 Task: Move 3 latest emails   from folder Sent items to folder Folder0000000014 with a subject Subject0000000023. Move 3 latest emails   from folder Sent items to folder Folder0000000015 with a subject Subject0000000024. Move 3 latest emails   from folder Sent items to folder Folder0000000016 with a subject Subject0000000025. Move 3 latest emails   from folder Sent items to folder Folder0000000017 with a subject Subject0000000026. Move 3 latest emails   from folder Sent items to folder Folder0000000018 with a subject Subject0000000027
Action: Mouse moved to (441, 449)
Screenshot: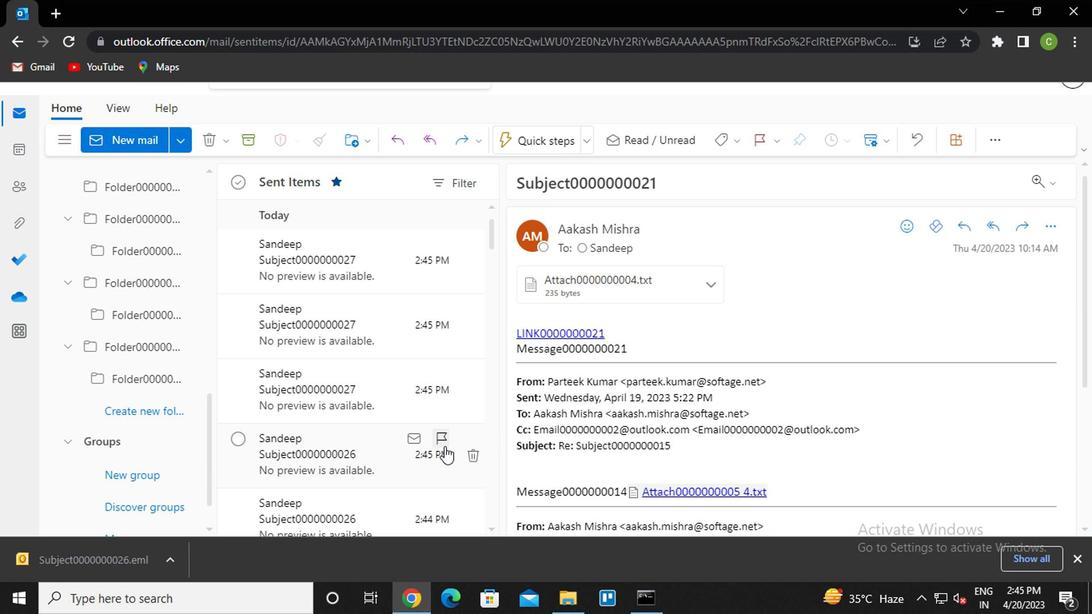 
Action: Mouse scrolled (441, 447) with delta (0, -1)
Screenshot: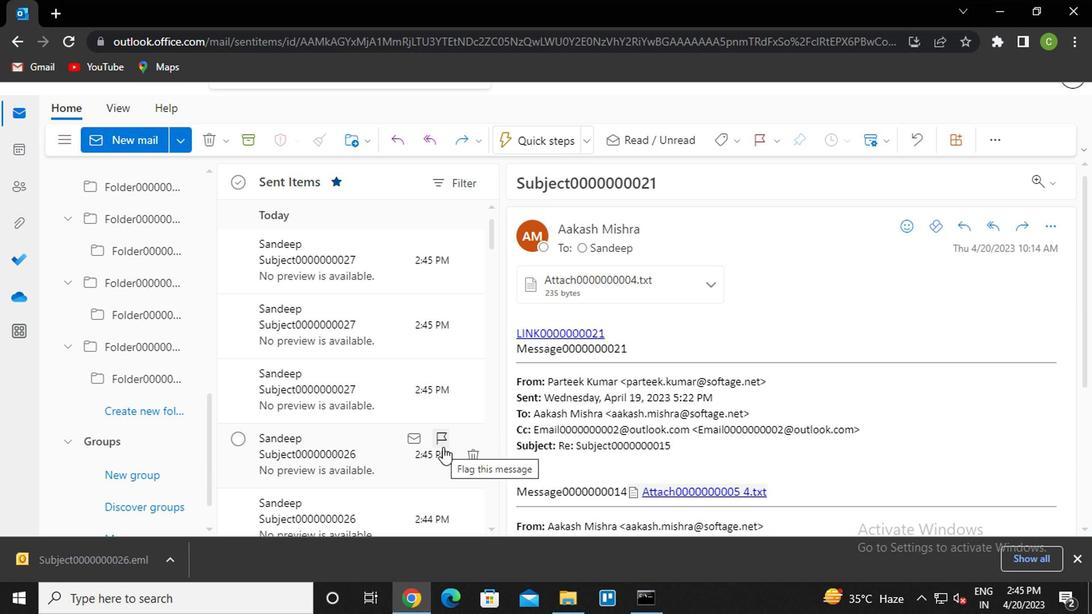 
Action: Mouse moved to (440, 451)
Screenshot: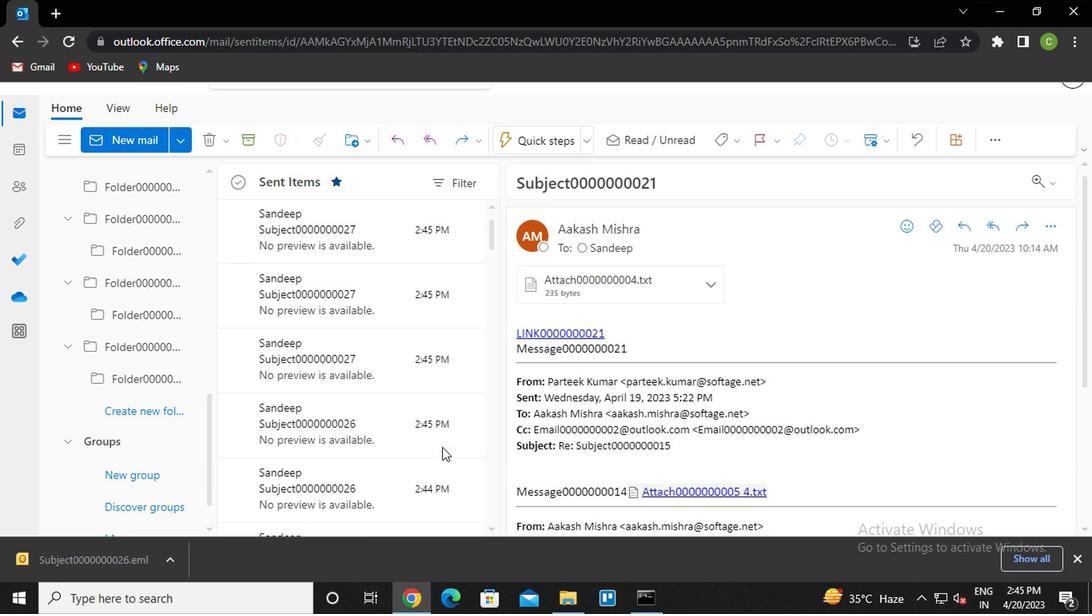 
Action: Mouse scrolled (440, 450) with delta (0, 0)
Screenshot: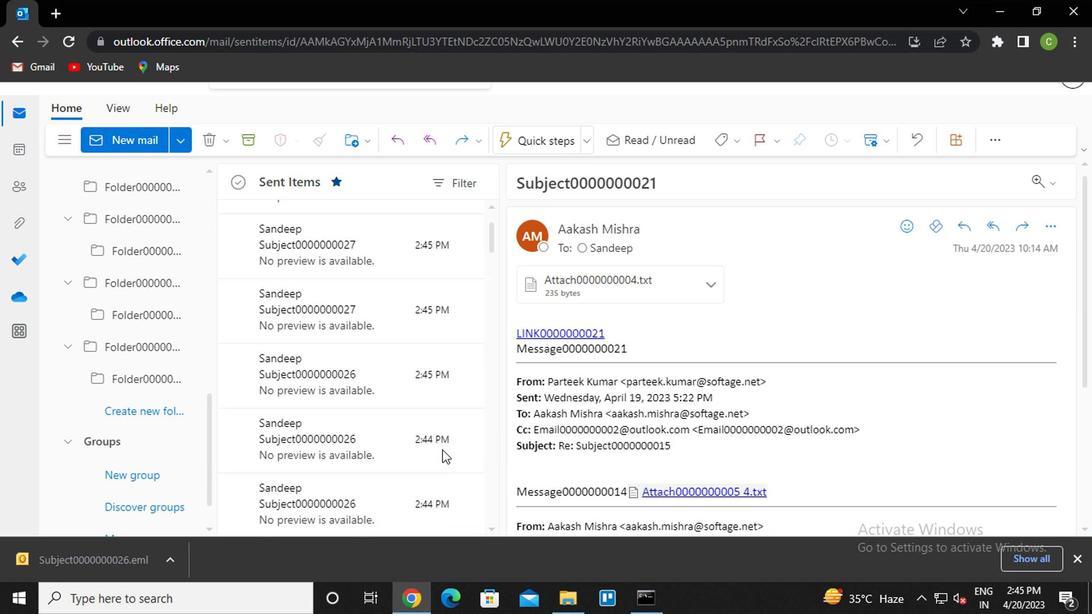 
Action: Mouse scrolled (440, 450) with delta (0, 0)
Screenshot: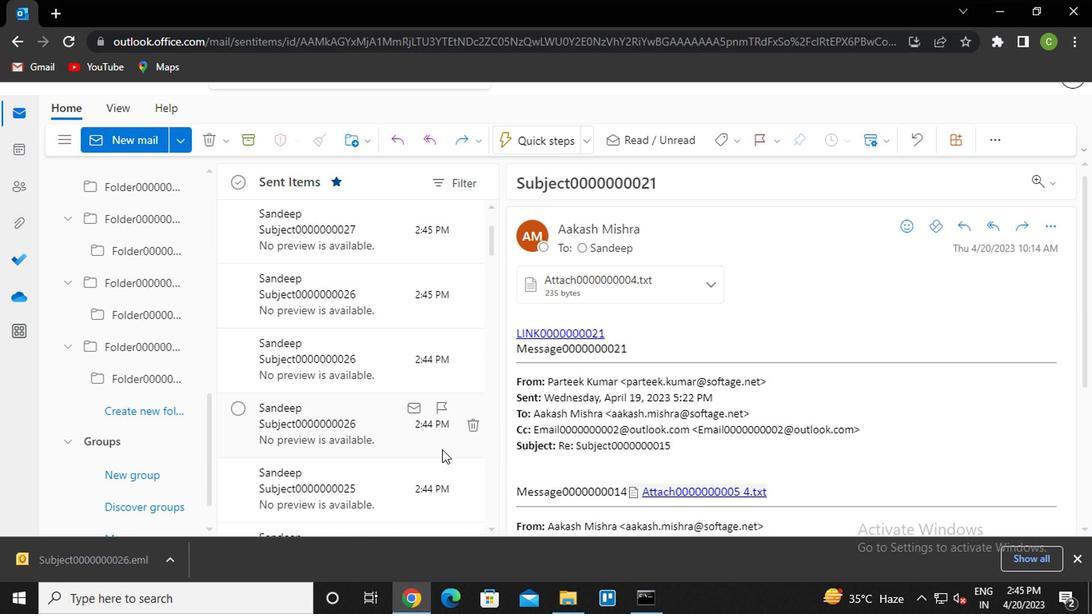 
Action: Mouse scrolled (440, 450) with delta (0, 0)
Screenshot: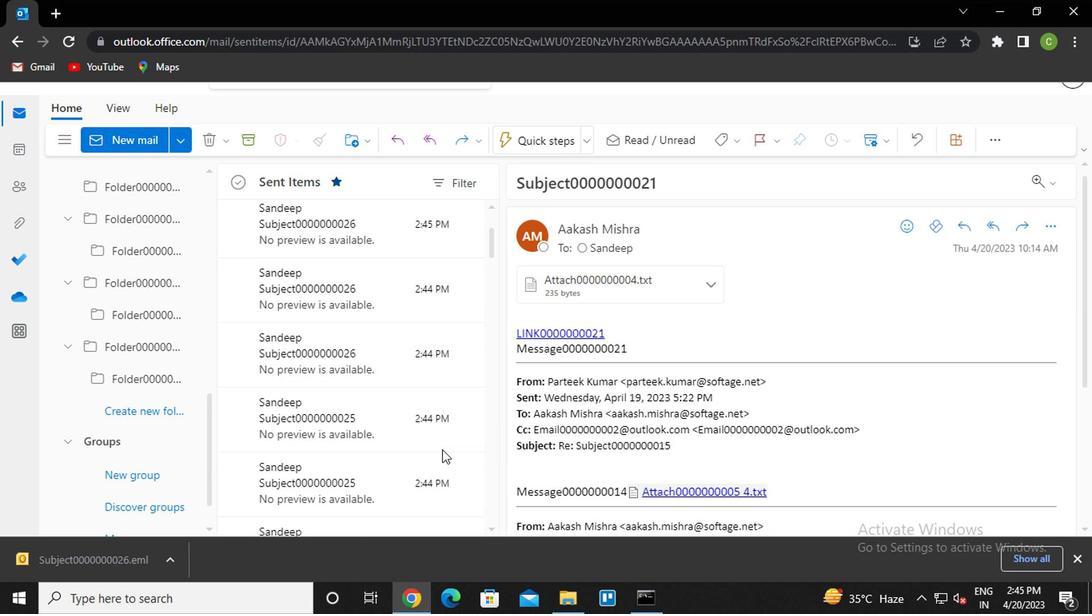 
Action: Mouse scrolled (440, 450) with delta (0, 0)
Screenshot: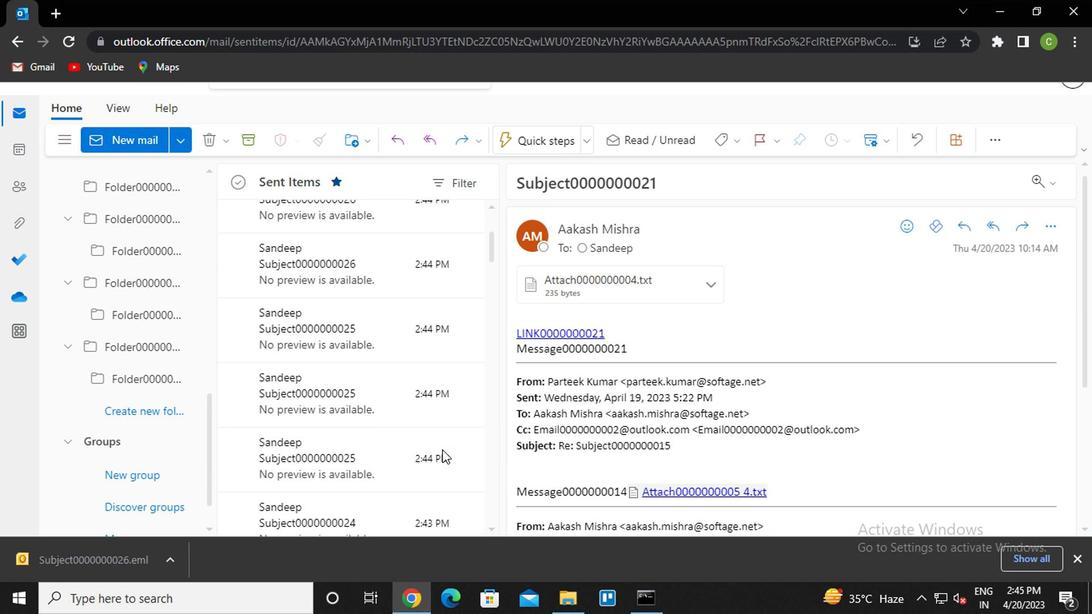 
Action: Mouse scrolled (440, 450) with delta (0, 0)
Screenshot: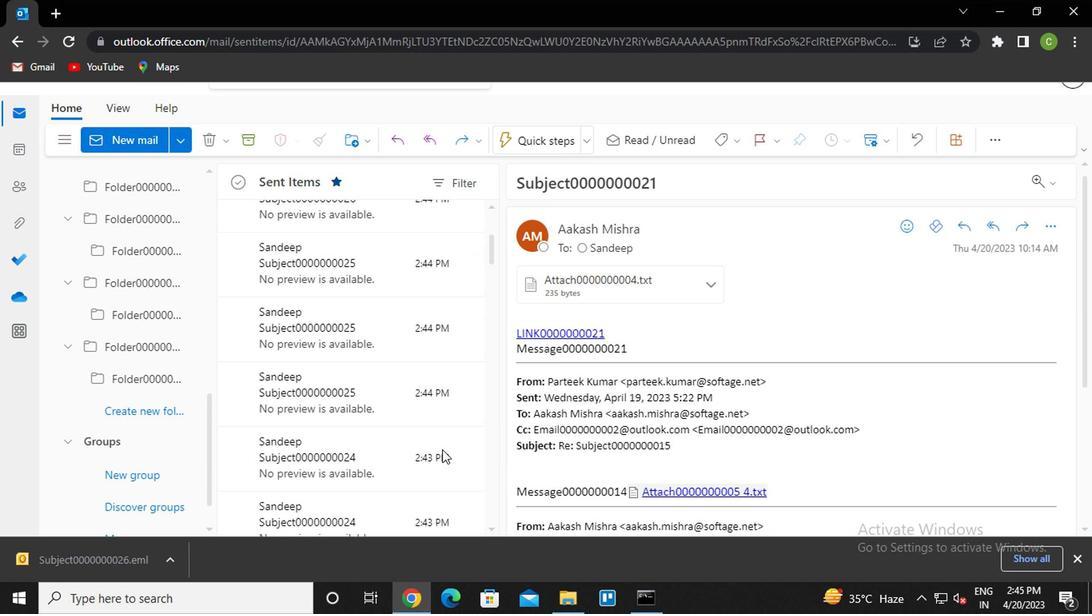 
Action: Mouse scrolled (440, 450) with delta (0, 0)
Screenshot: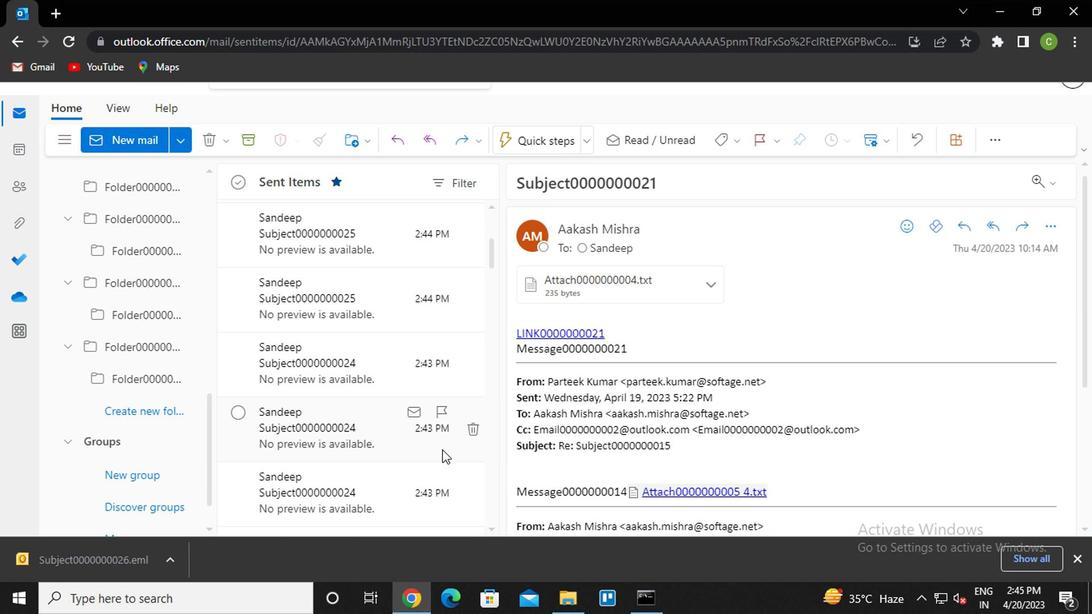 
Action: Mouse scrolled (440, 450) with delta (0, 0)
Screenshot: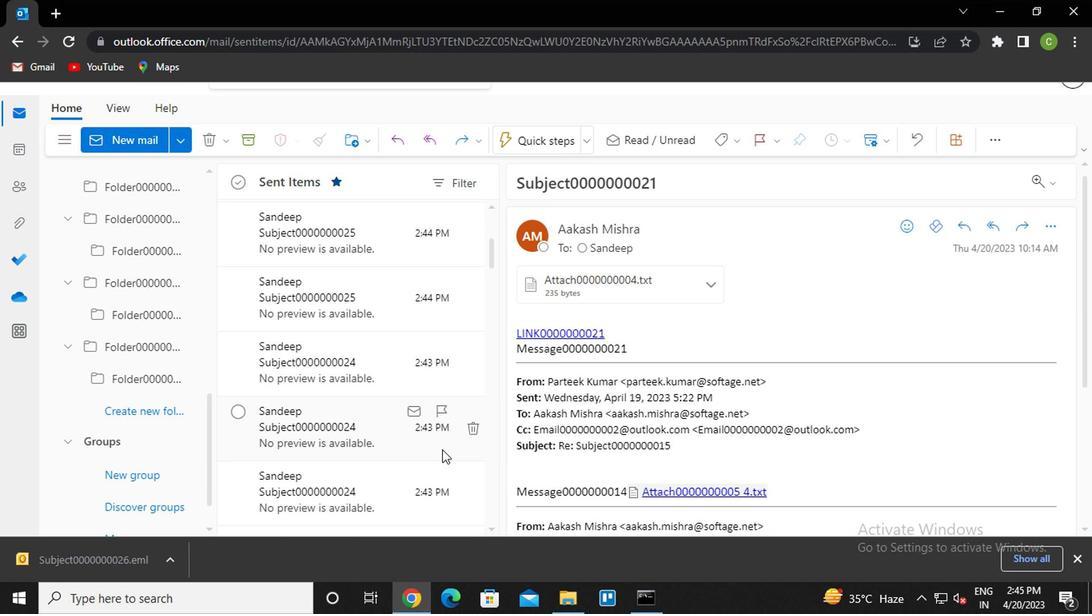 
Action: Mouse scrolled (440, 450) with delta (0, 0)
Screenshot: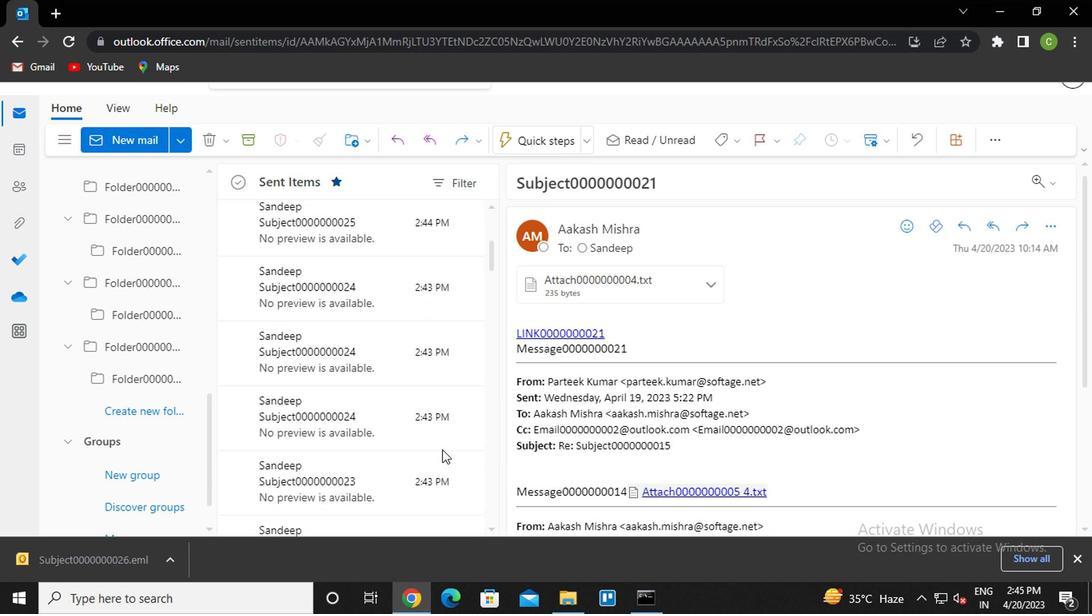 
Action: Mouse moved to (237, 303)
Screenshot: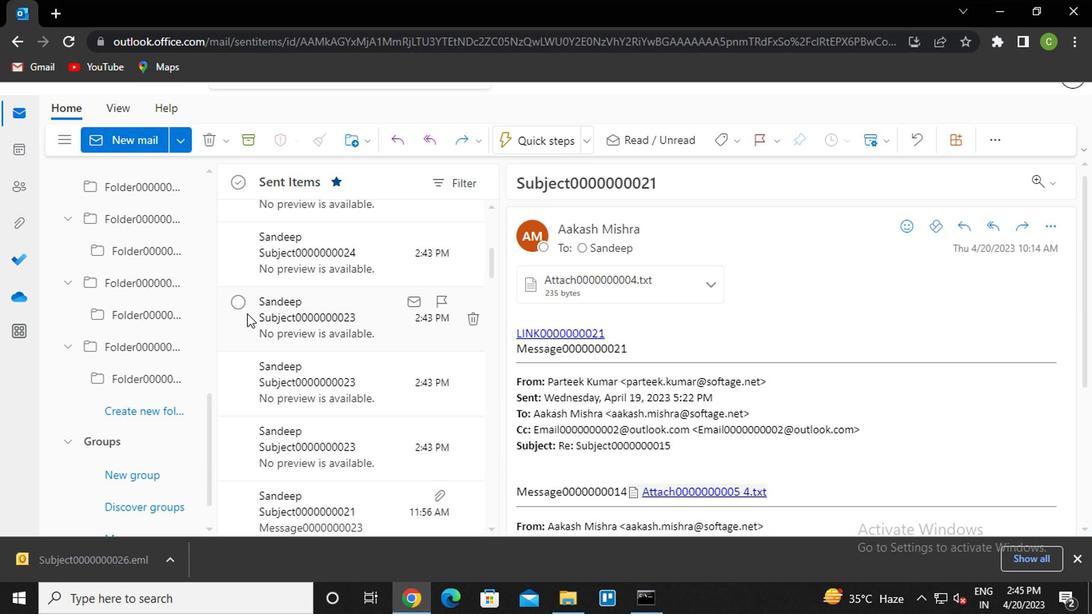 
Action: Mouse pressed left at (237, 303)
Screenshot: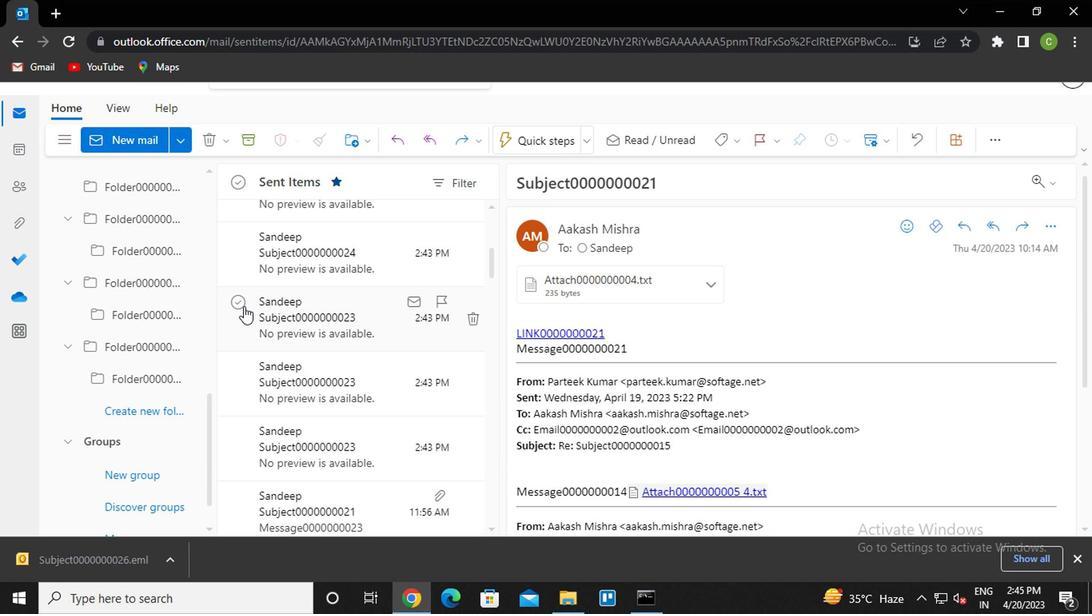 
Action: Mouse moved to (233, 371)
Screenshot: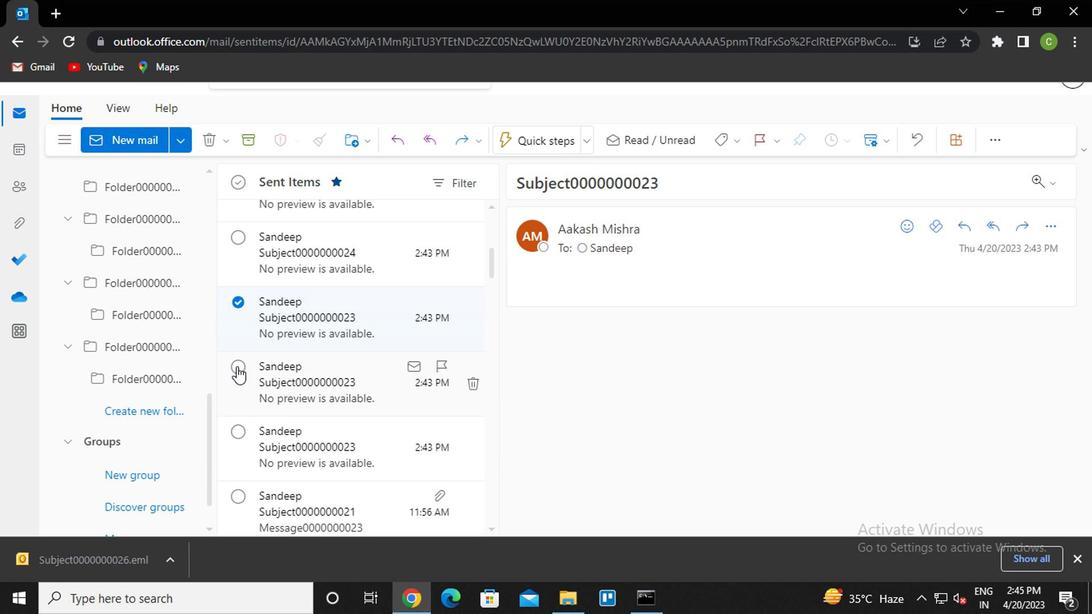 
Action: Mouse pressed left at (233, 371)
Screenshot: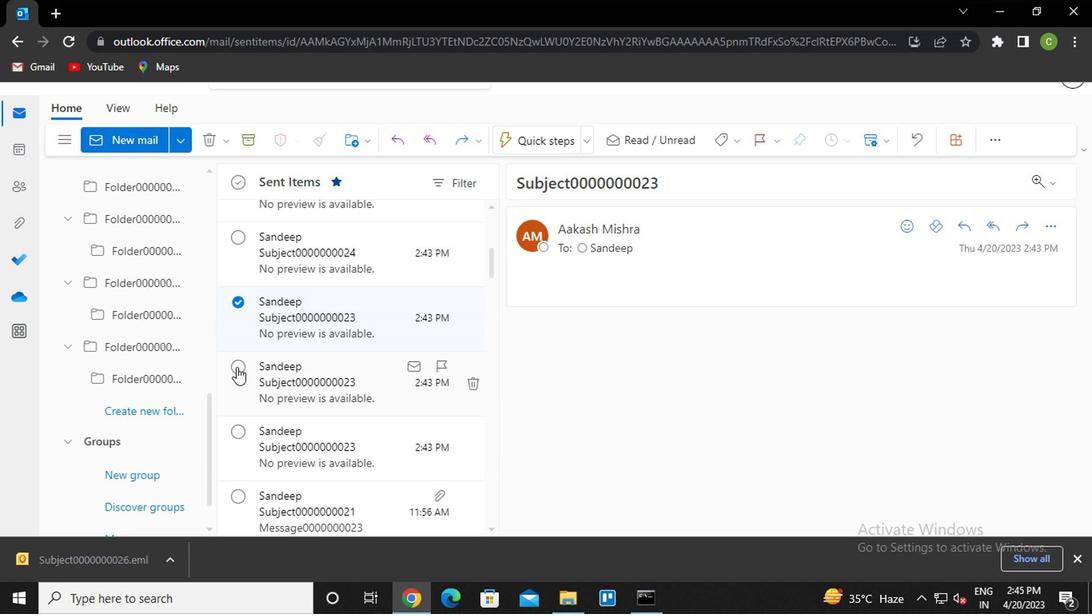 
Action: Mouse moved to (241, 428)
Screenshot: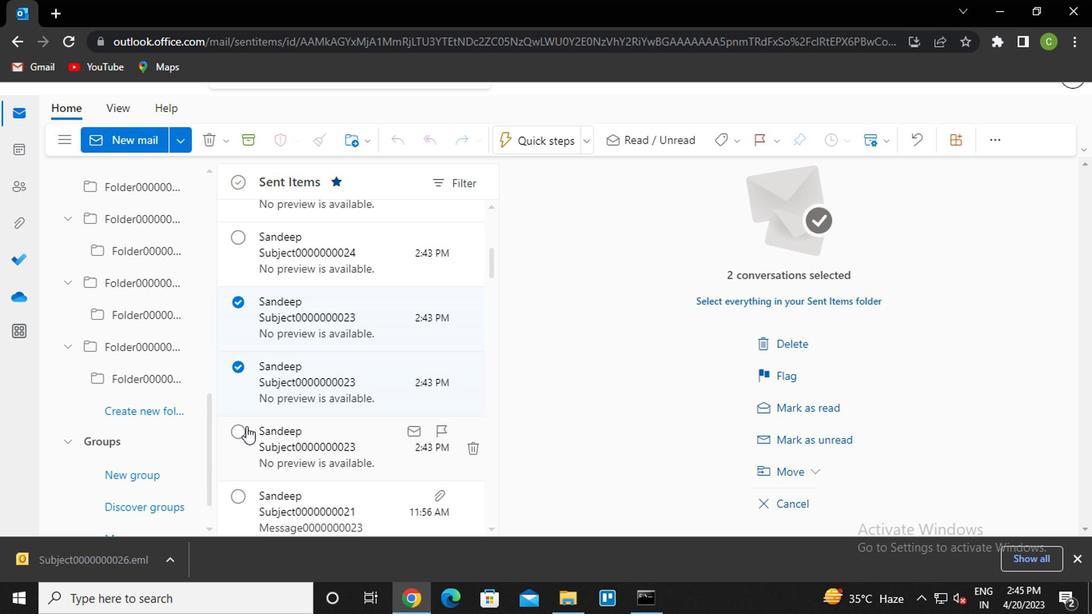 
Action: Mouse pressed left at (241, 428)
Screenshot: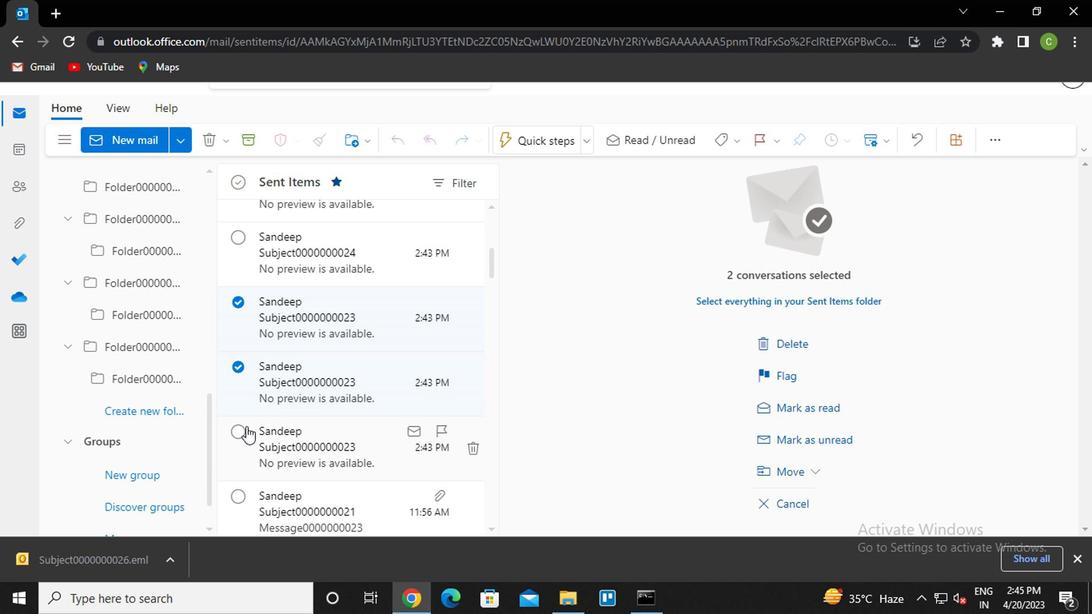 
Action: Mouse moved to (321, 393)
Screenshot: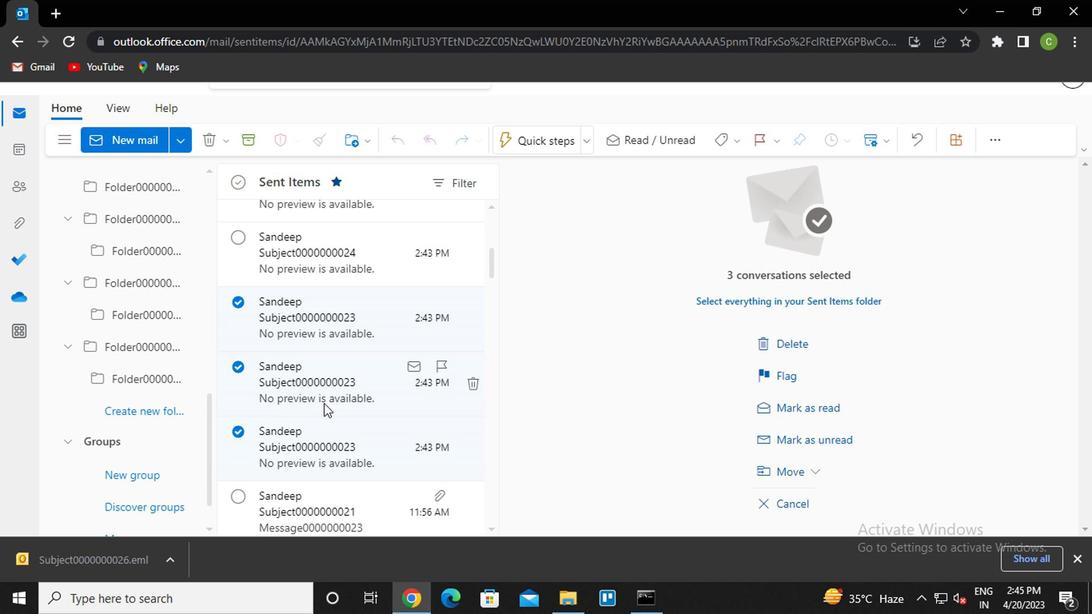 
Action: Mouse pressed right at (321, 393)
Screenshot: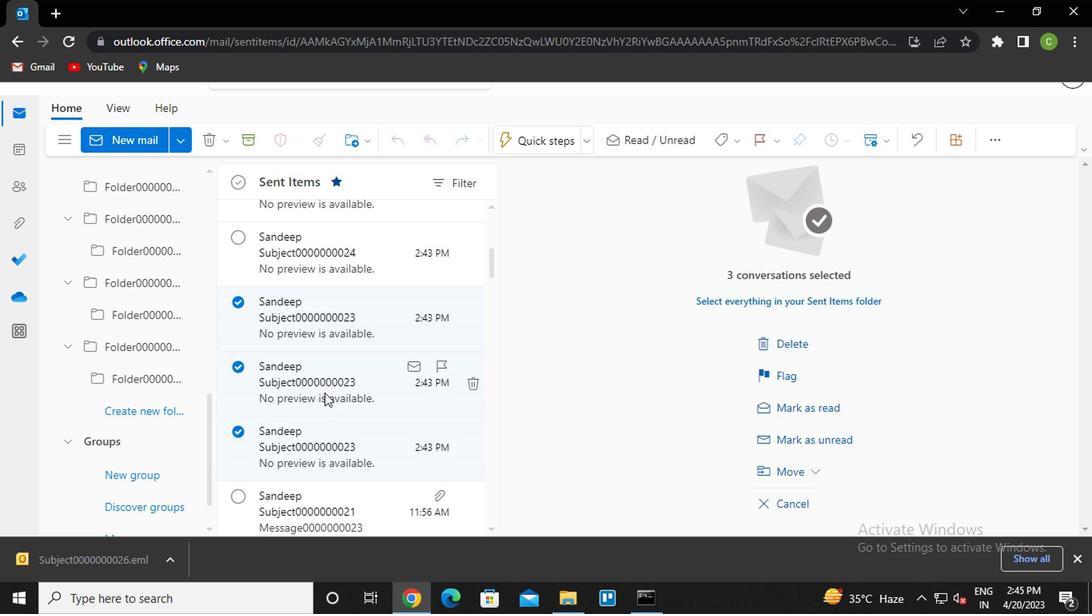 
Action: Mouse moved to (374, 286)
Screenshot: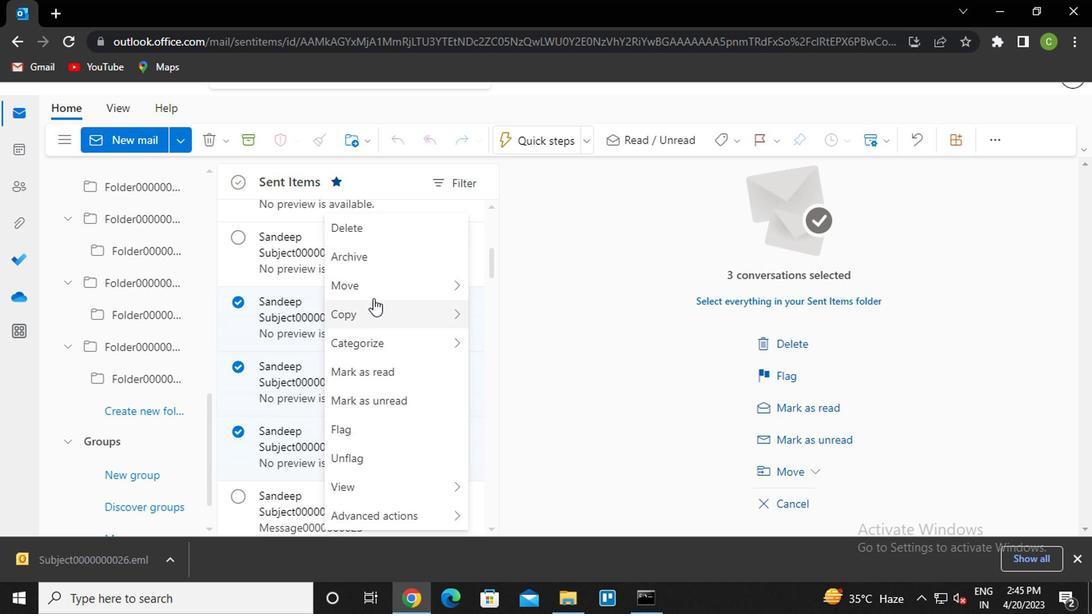 
Action: Mouse pressed left at (374, 286)
Screenshot: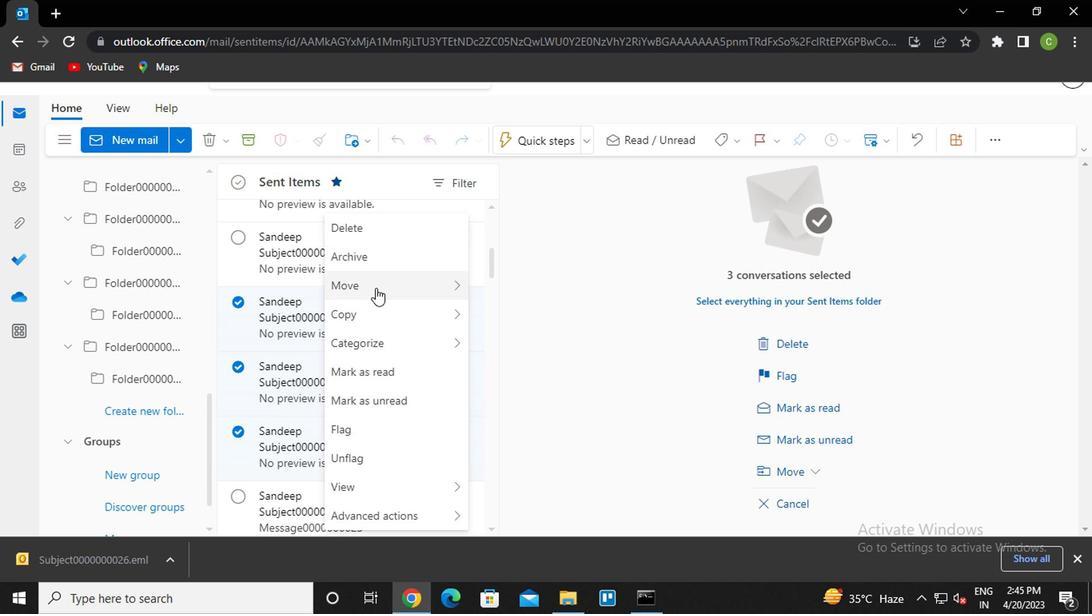 
Action: Mouse moved to (570, 453)
Screenshot: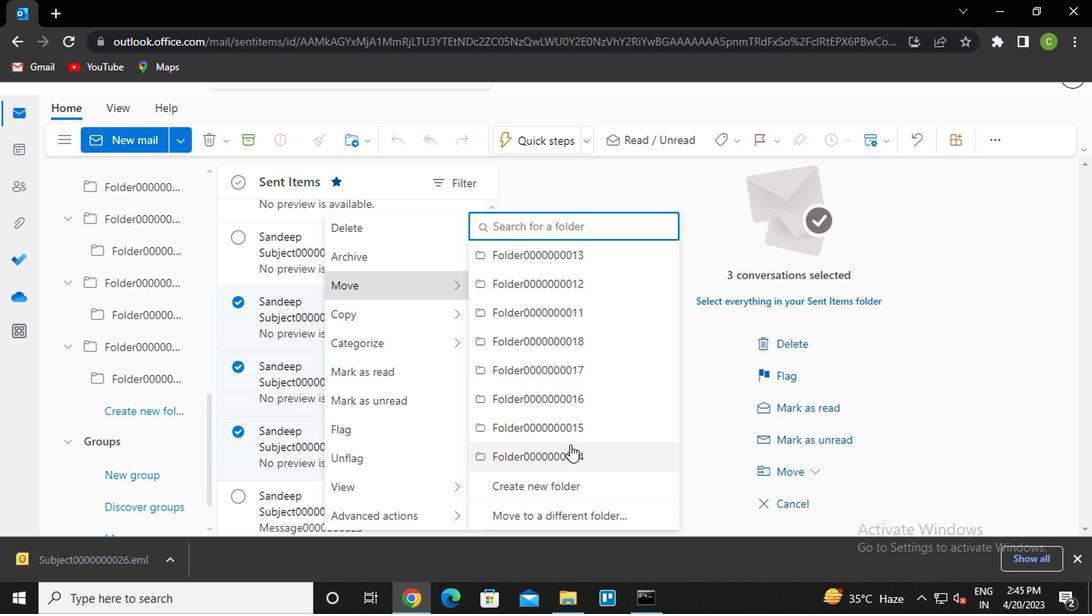 
Action: Mouse pressed left at (570, 453)
Screenshot: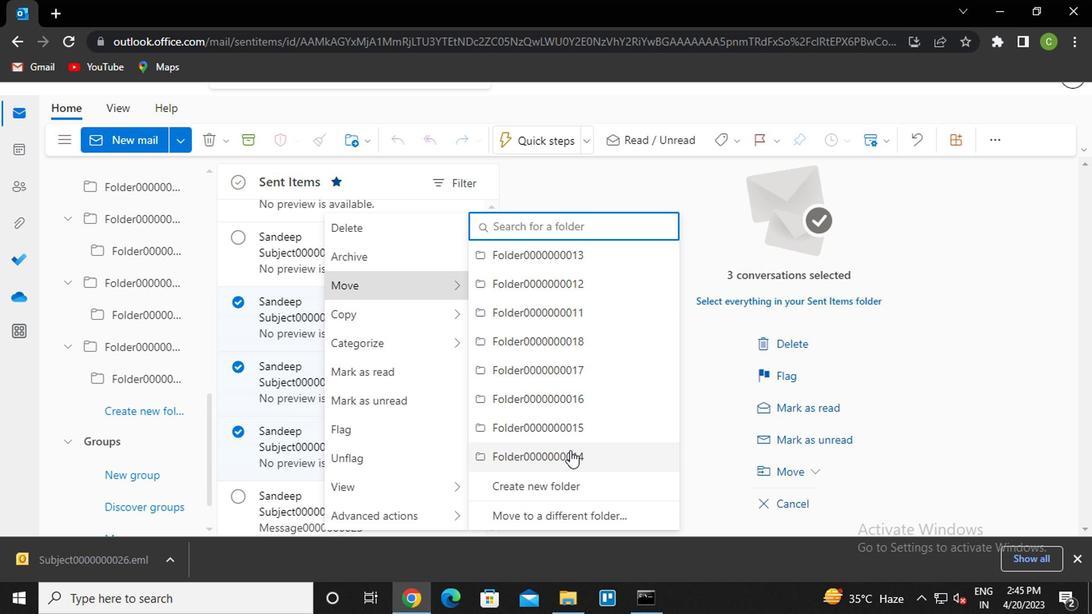 
Action: Mouse moved to (324, 421)
Screenshot: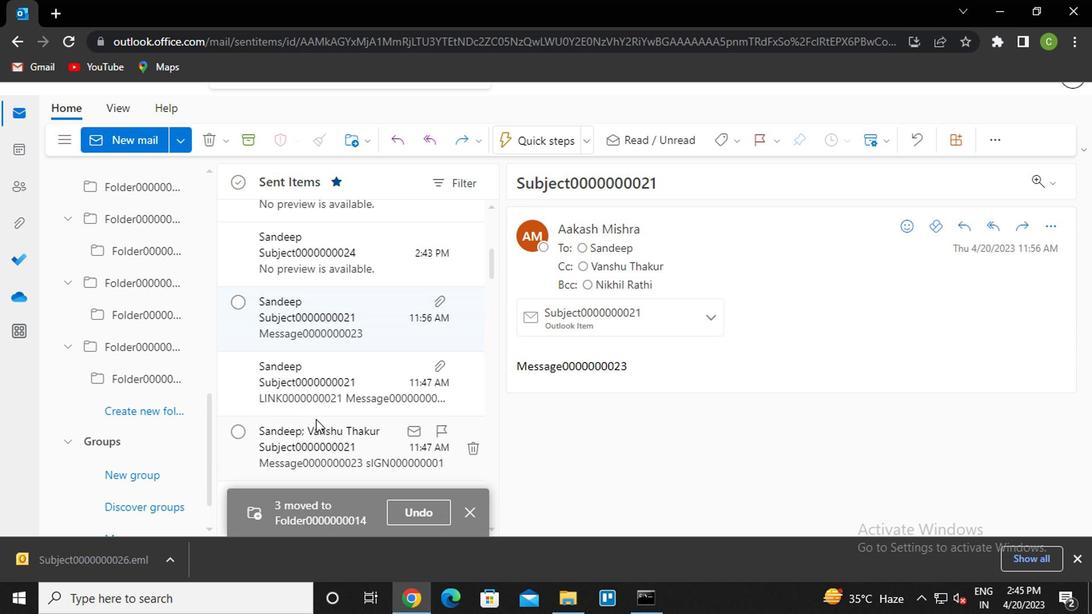 
Action: Mouse scrolled (324, 422) with delta (0, 1)
Screenshot: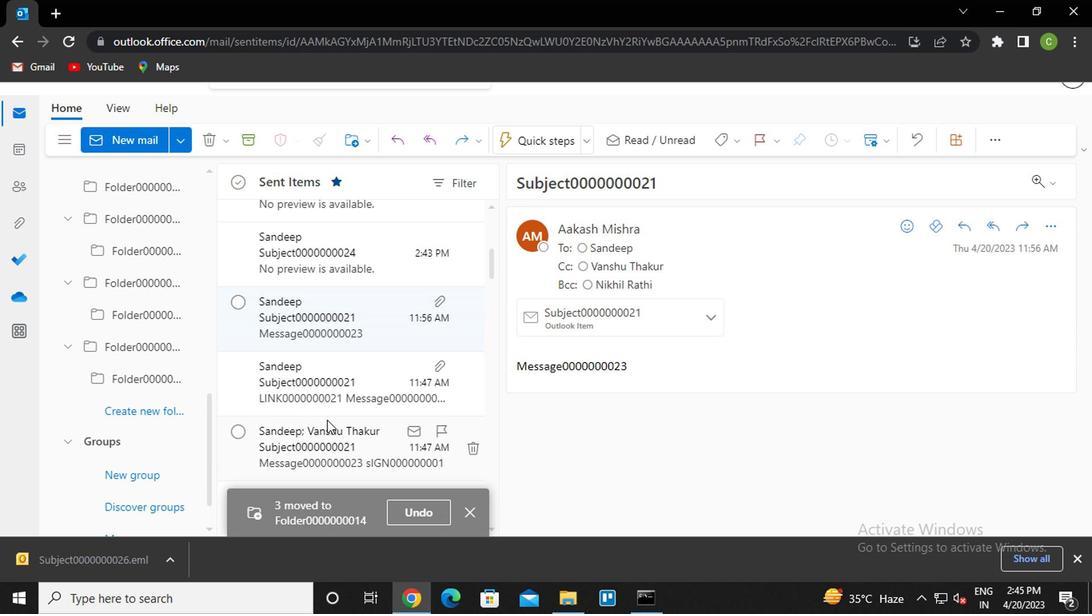 
Action: Mouse scrolled (324, 420) with delta (0, 0)
Screenshot: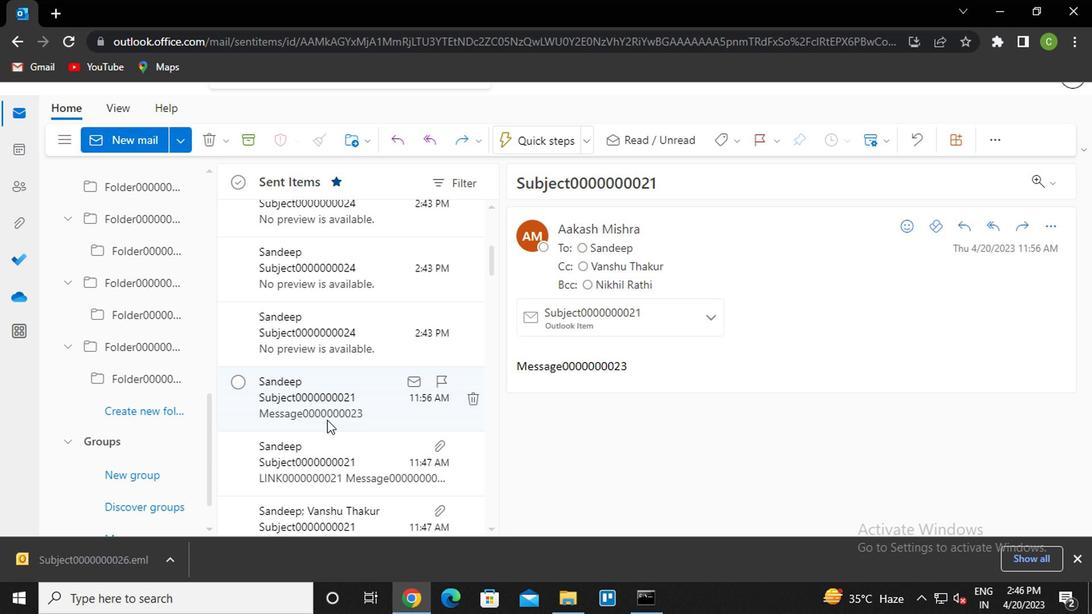 
Action: Mouse scrolled (324, 422) with delta (0, 1)
Screenshot: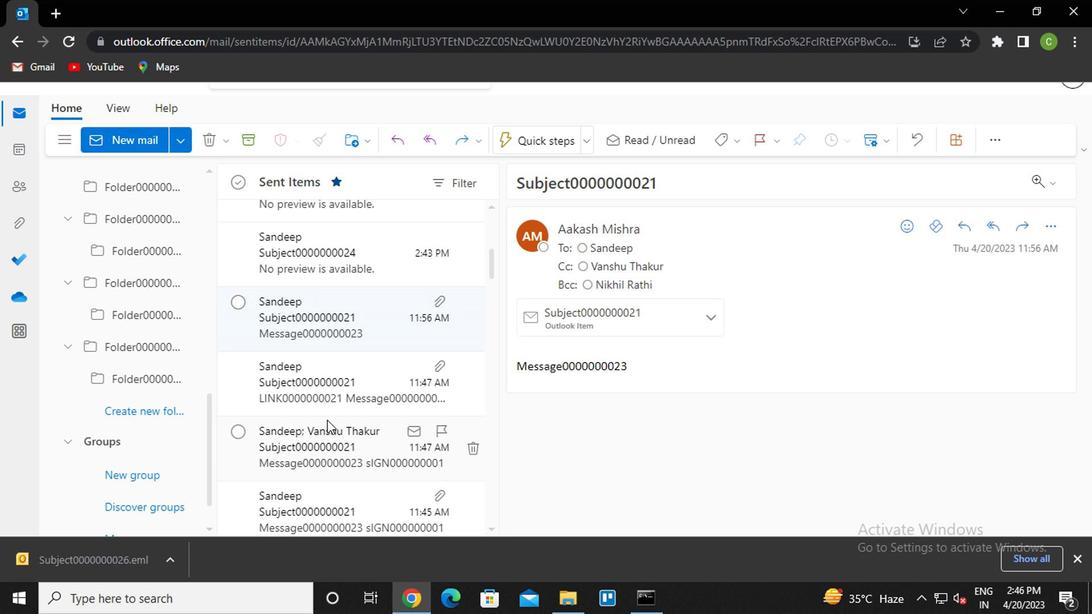 
Action: Mouse scrolled (324, 422) with delta (0, 1)
Screenshot: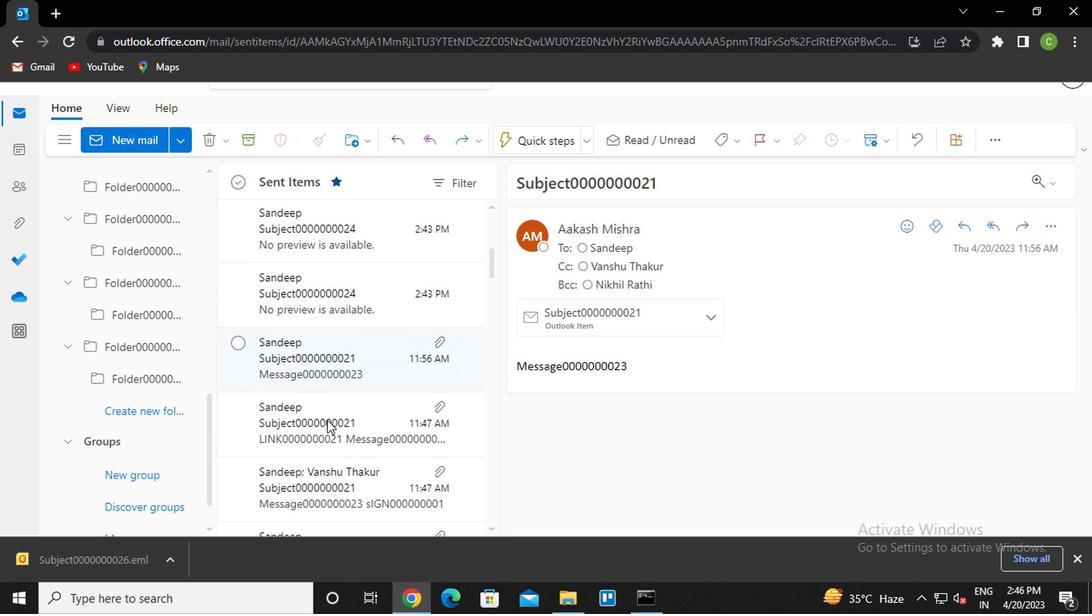 
Action: Mouse moved to (236, 399)
Screenshot: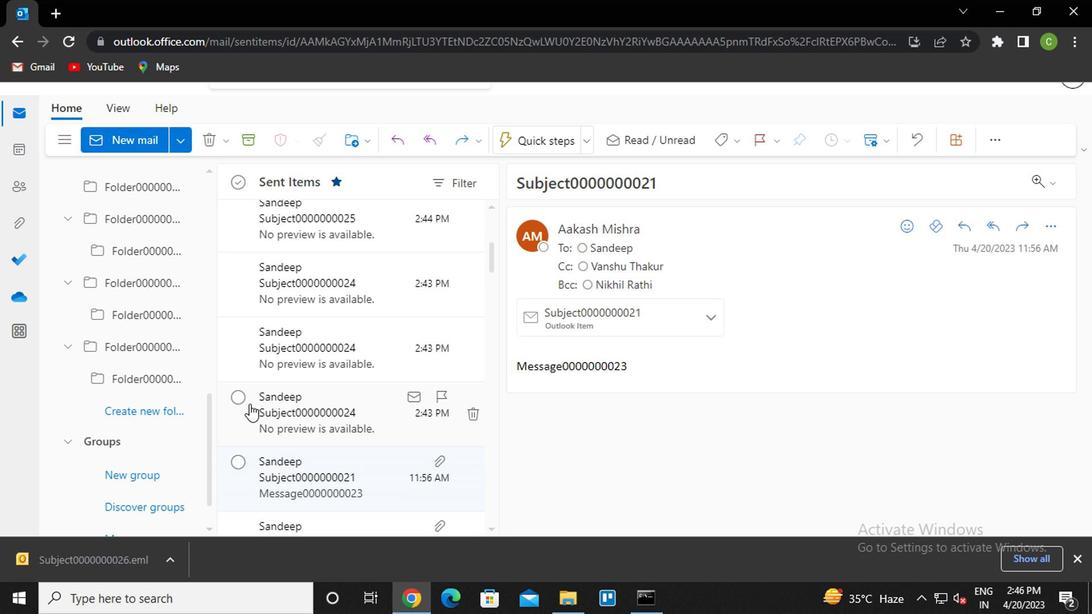 
Action: Mouse pressed left at (236, 399)
Screenshot: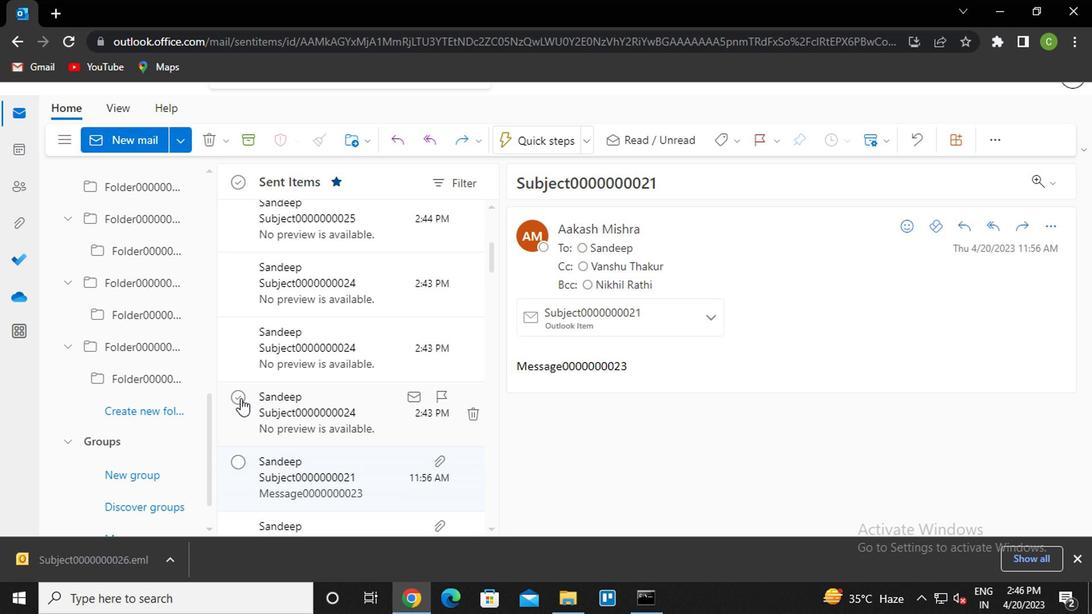 
Action: Mouse moved to (235, 334)
Screenshot: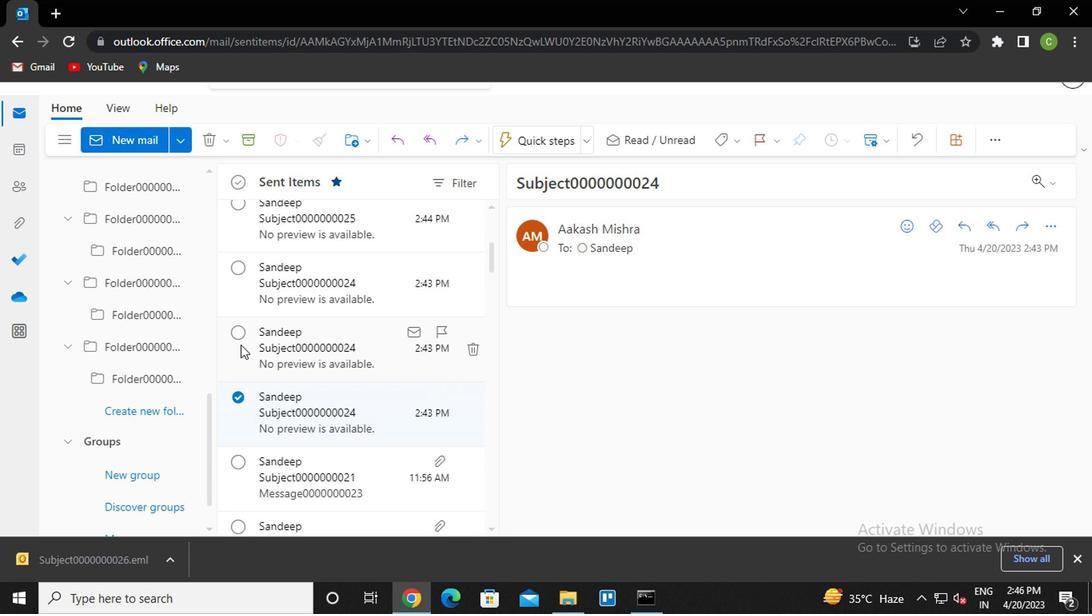 
Action: Mouse pressed left at (235, 334)
Screenshot: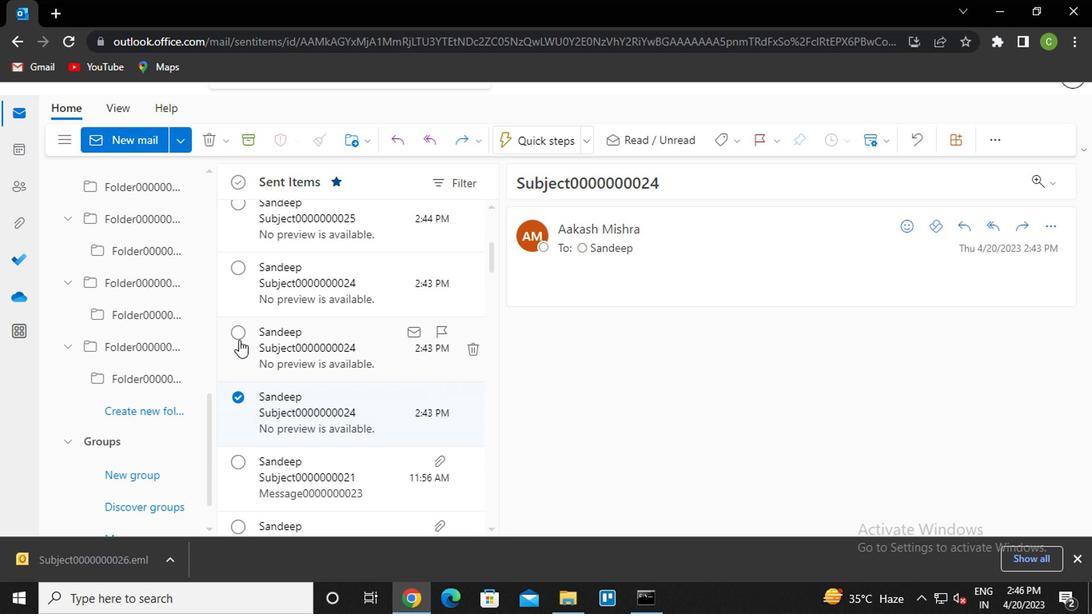 
Action: Mouse moved to (235, 270)
Screenshot: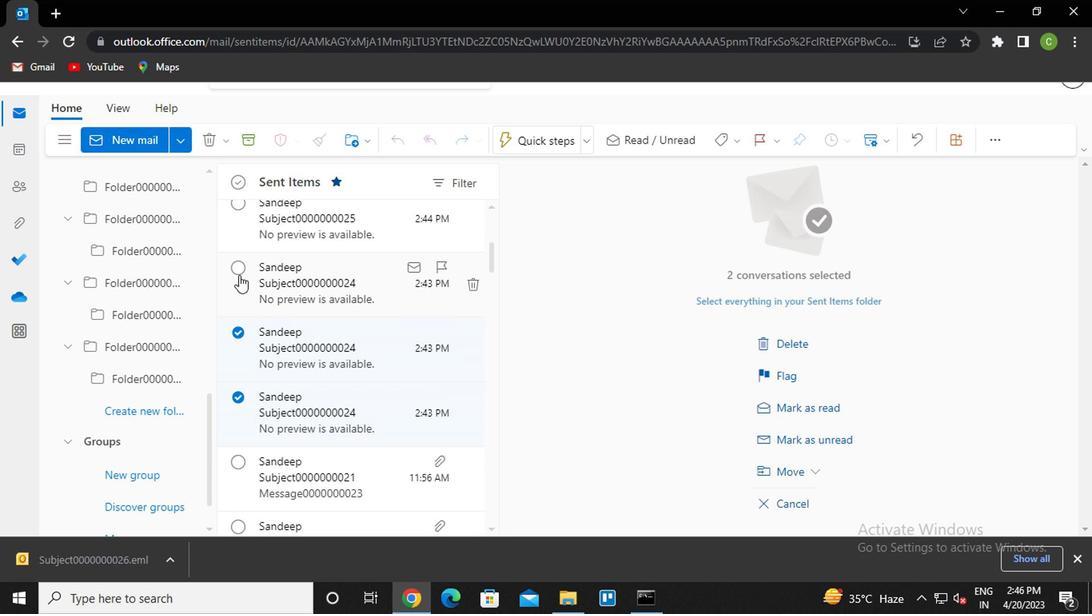 
Action: Mouse pressed left at (235, 270)
Screenshot: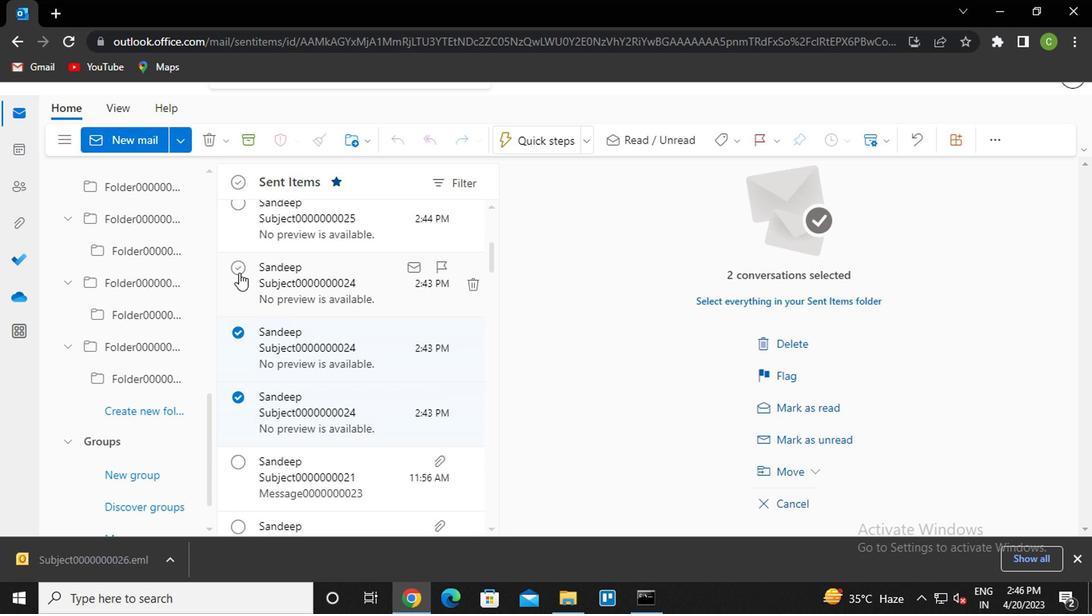
Action: Mouse moved to (376, 362)
Screenshot: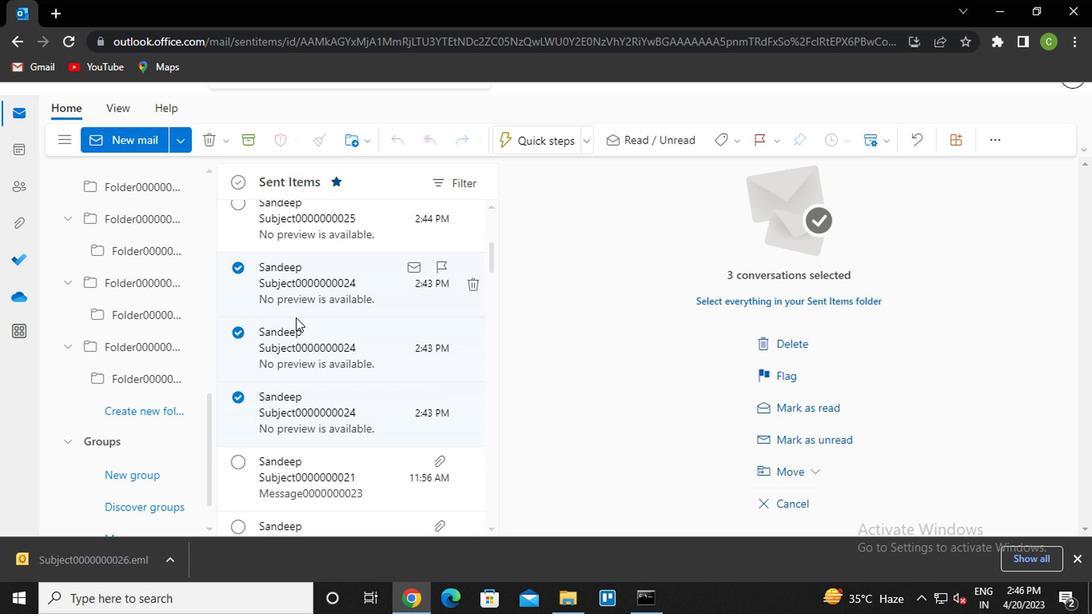 
Action: Mouse pressed right at (376, 362)
Screenshot: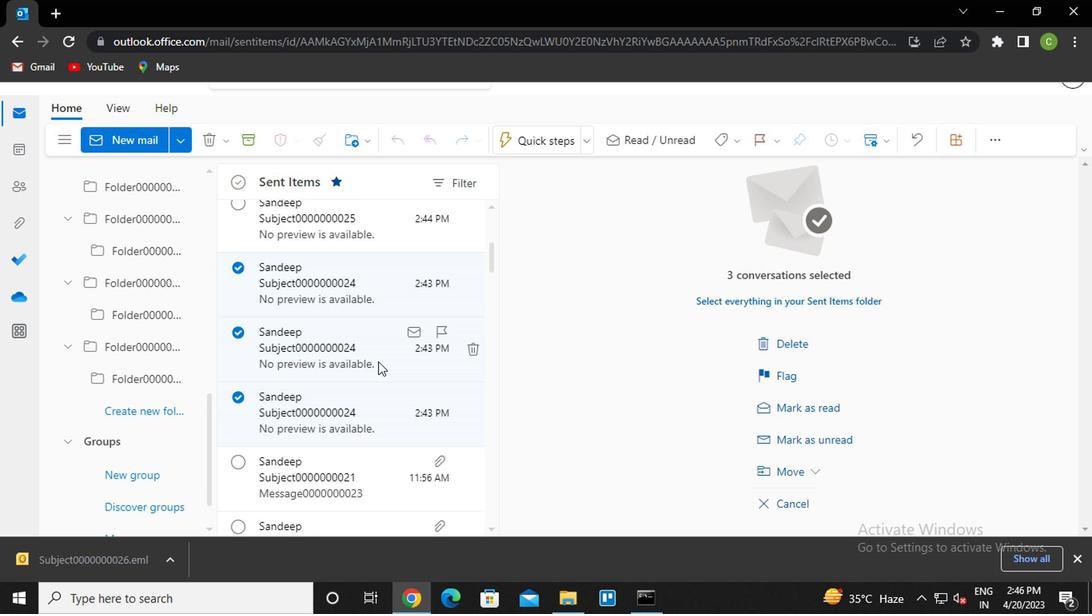 
Action: Mouse moved to (428, 288)
Screenshot: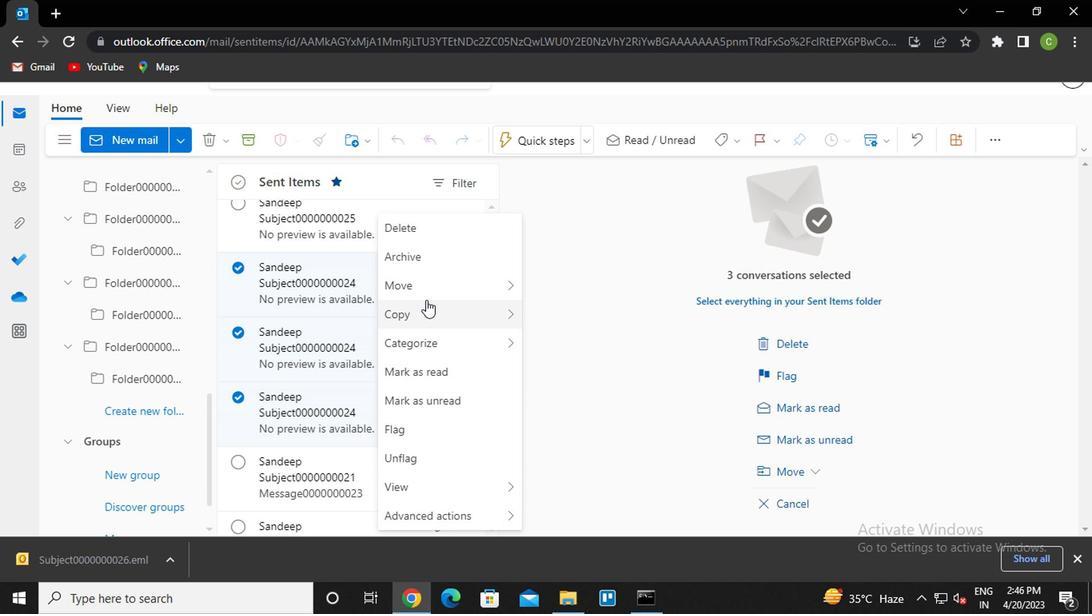 
Action: Mouse pressed left at (428, 288)
Screenshot: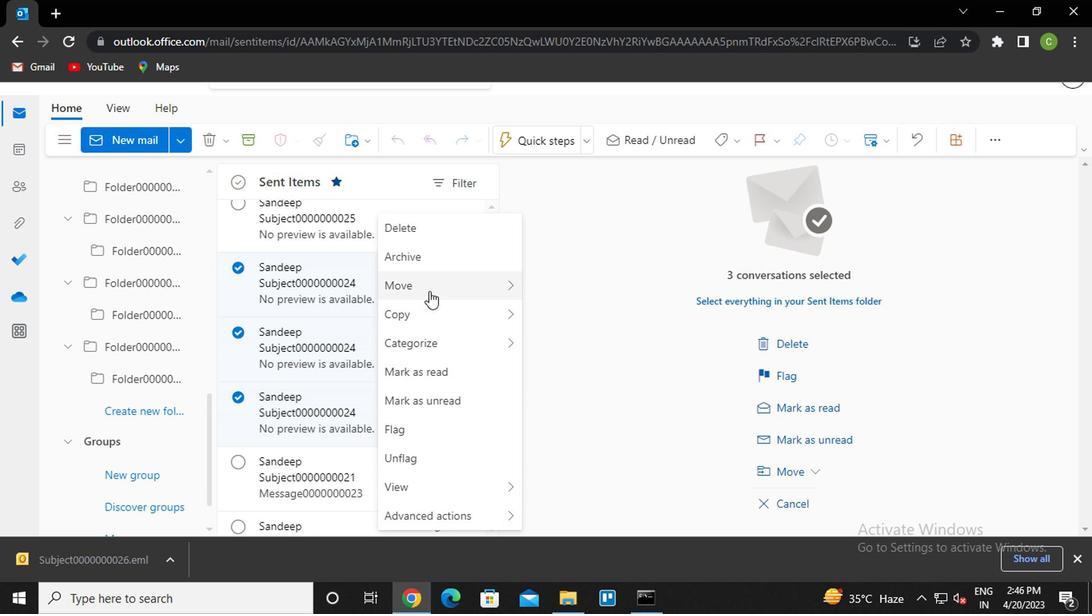 
Action: Mouse moved to (618, 460)
Screenshot: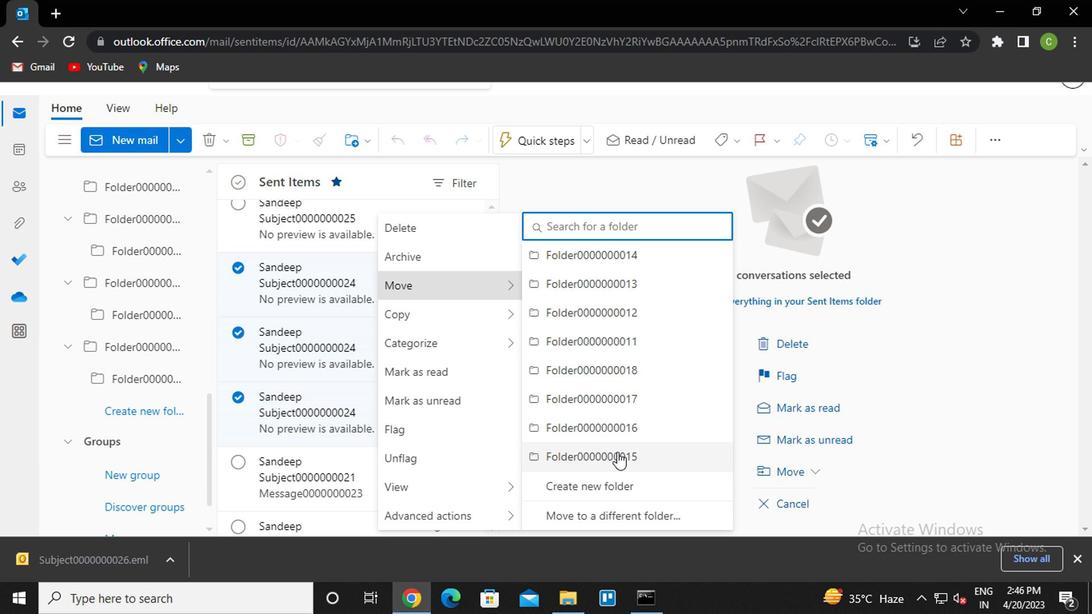 
Action: Mouse pressed left at (618, 460)
Screenshot: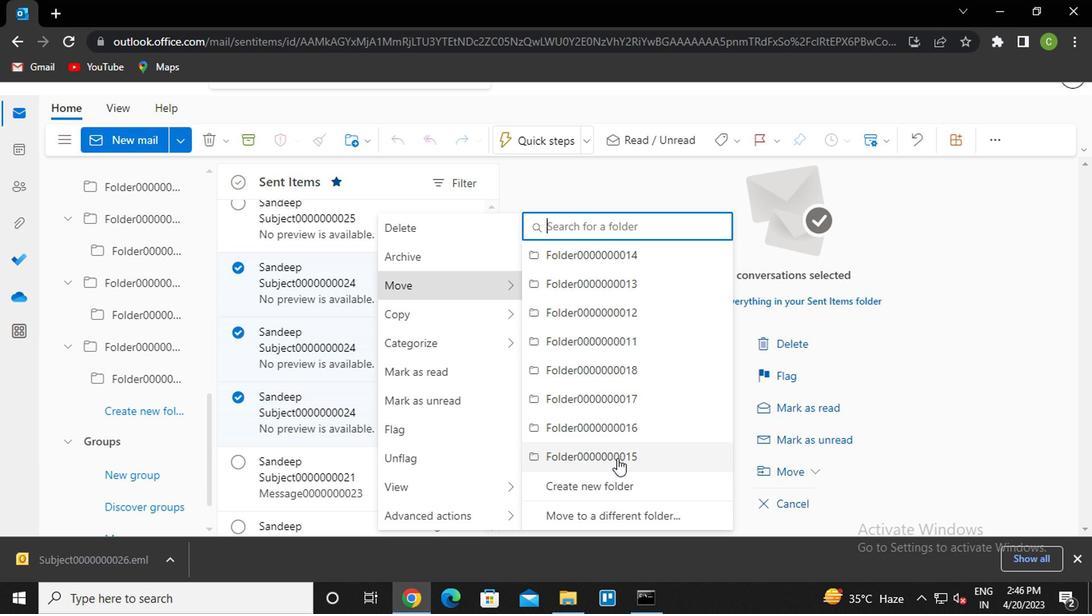 
Action: Mouse moved to (368, 366)
Screenshot: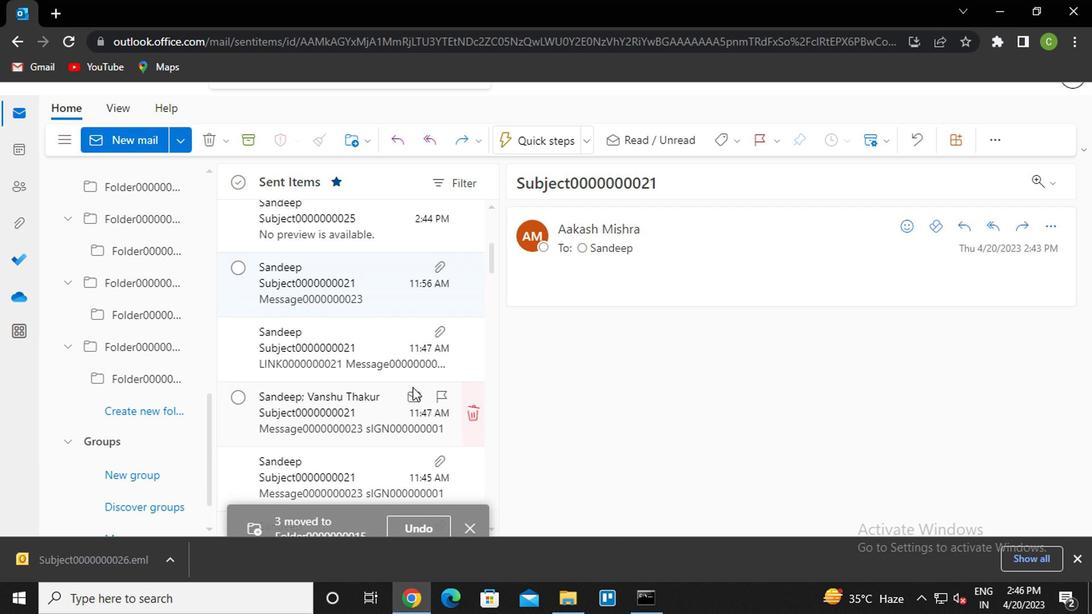 
Action: Mouse scrolled (368, 367) with delta (0, 0)
Screenshot: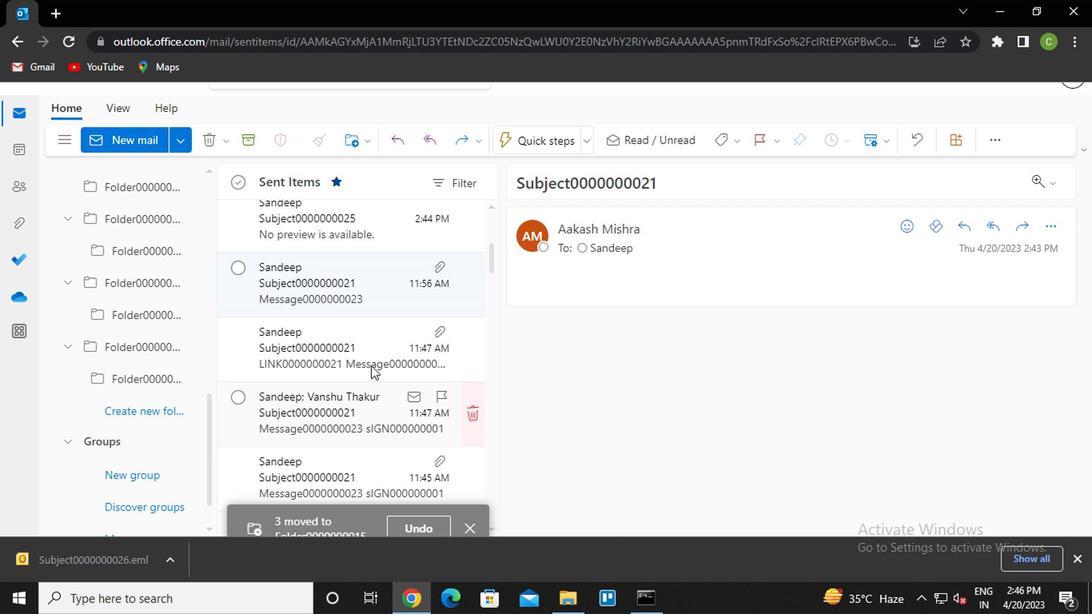 
Action: Mouse scrolled (368, 367) with delta (0, 0)
Screenshot: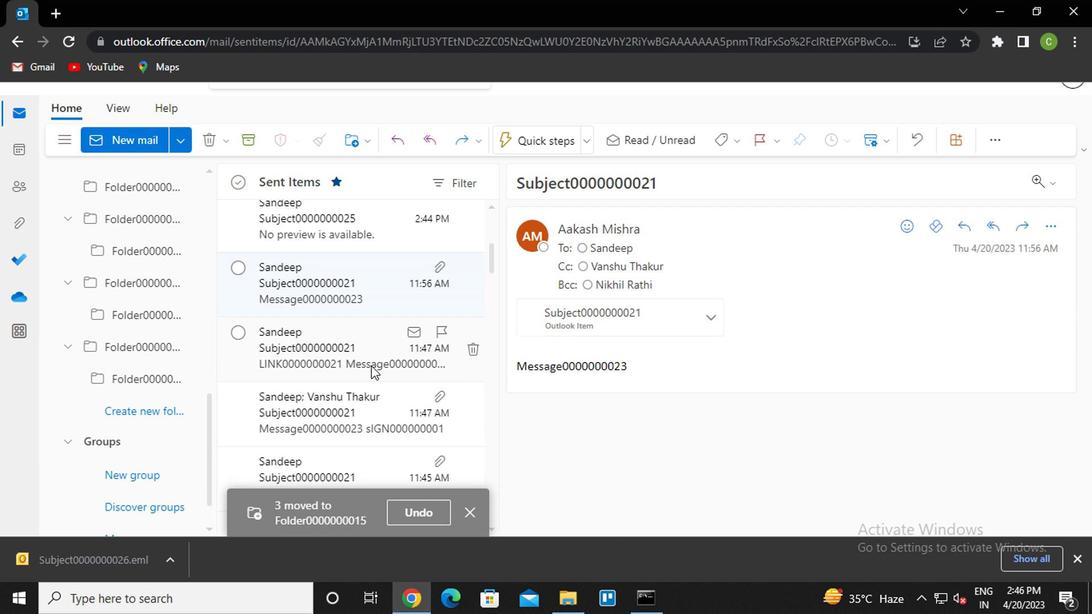 
Action: Mouse moved to (231, 367)
Screenshot: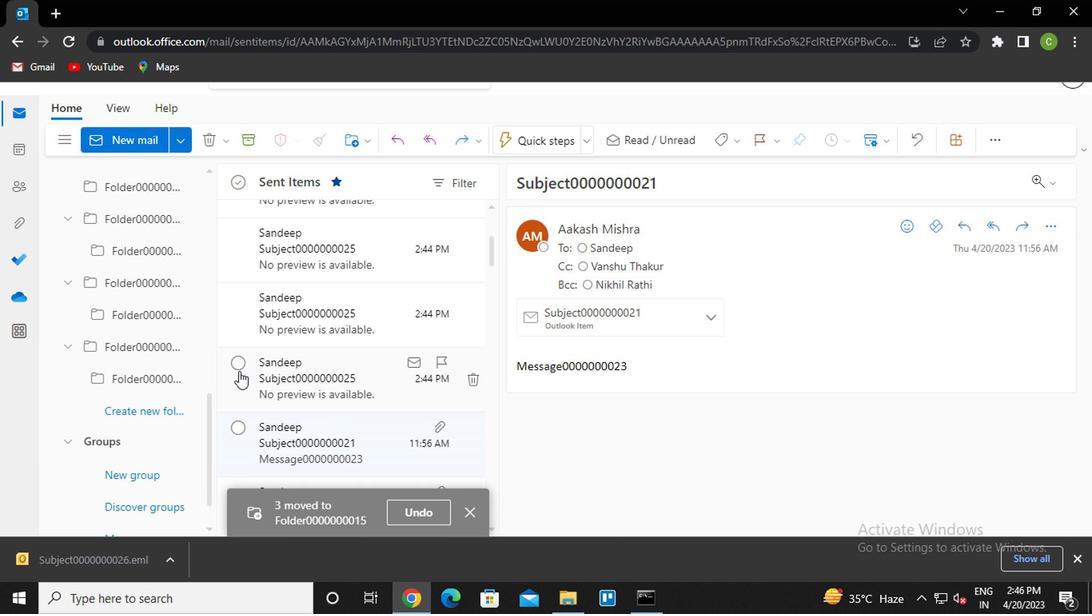 
Action: Mouse pressed left at (231, 367)
Screenshot: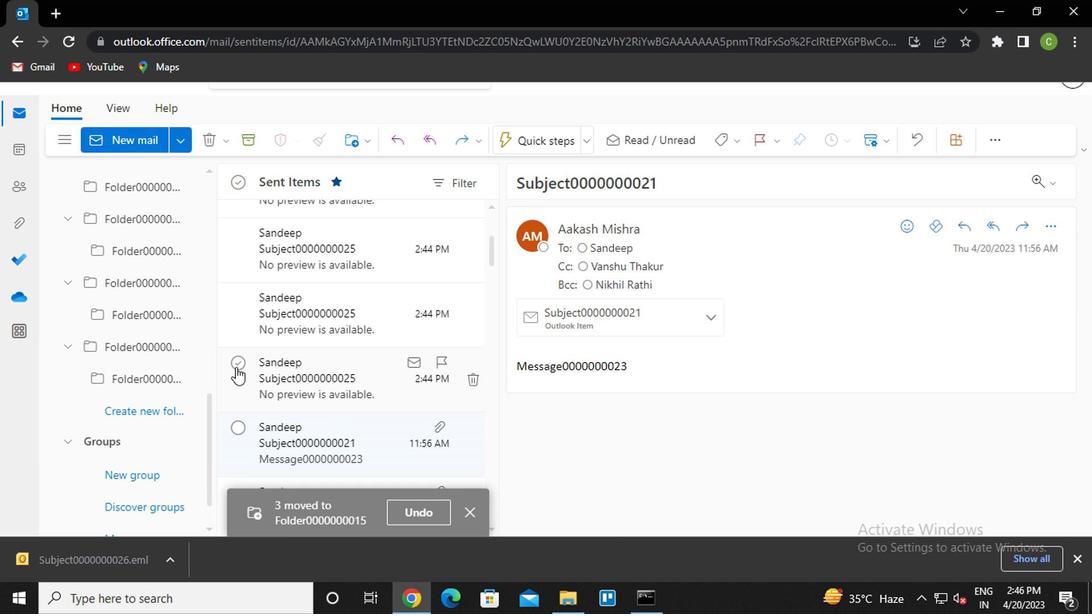 
Action: Mouse moved to (227, 297)
Screenshot: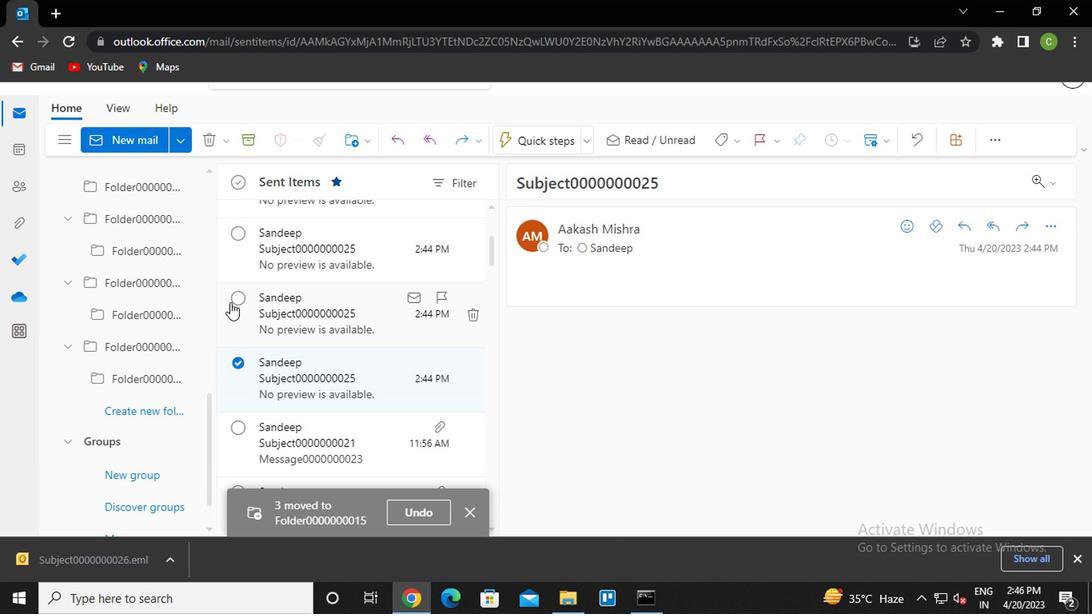 
Action: Mouse pressed left at (227, 297)
Screenshot: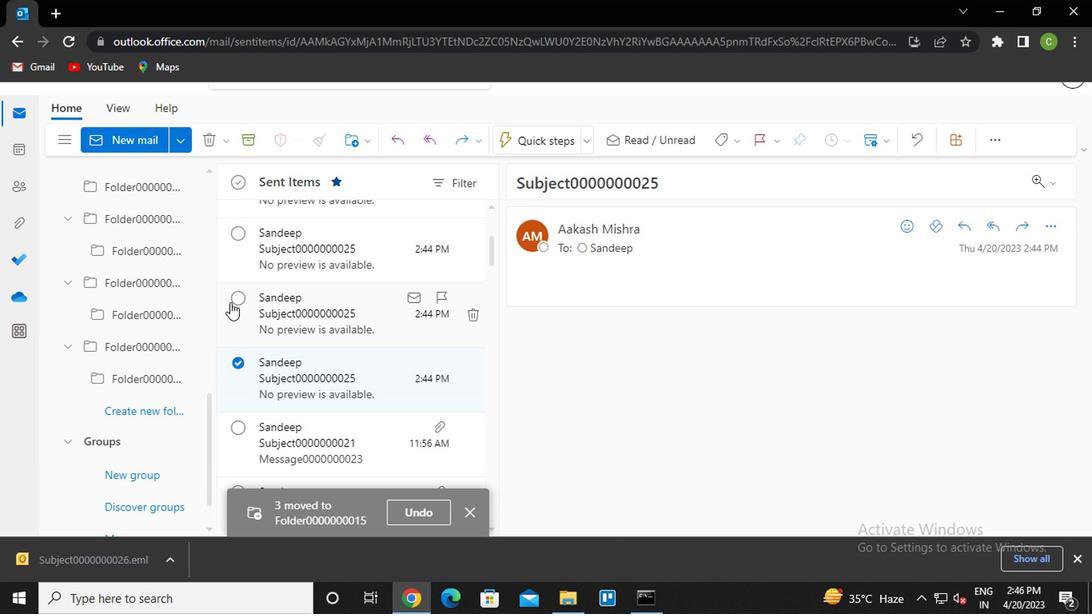 
Action: Mouse moved to (236, 235)
Screenshot: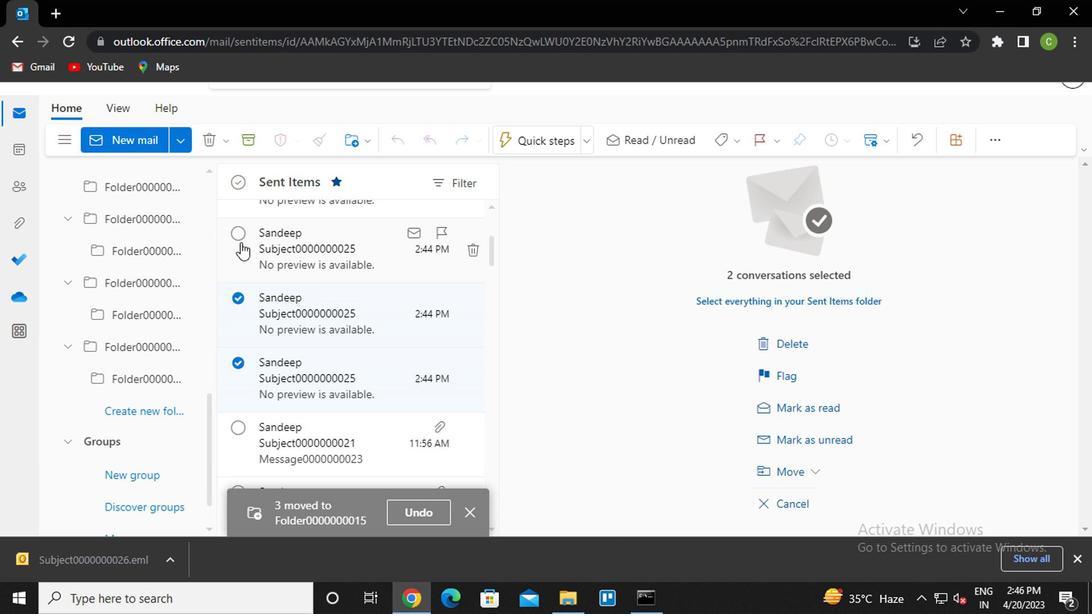 
Action: Mouse pressed left at (236, 235)
Screenshot: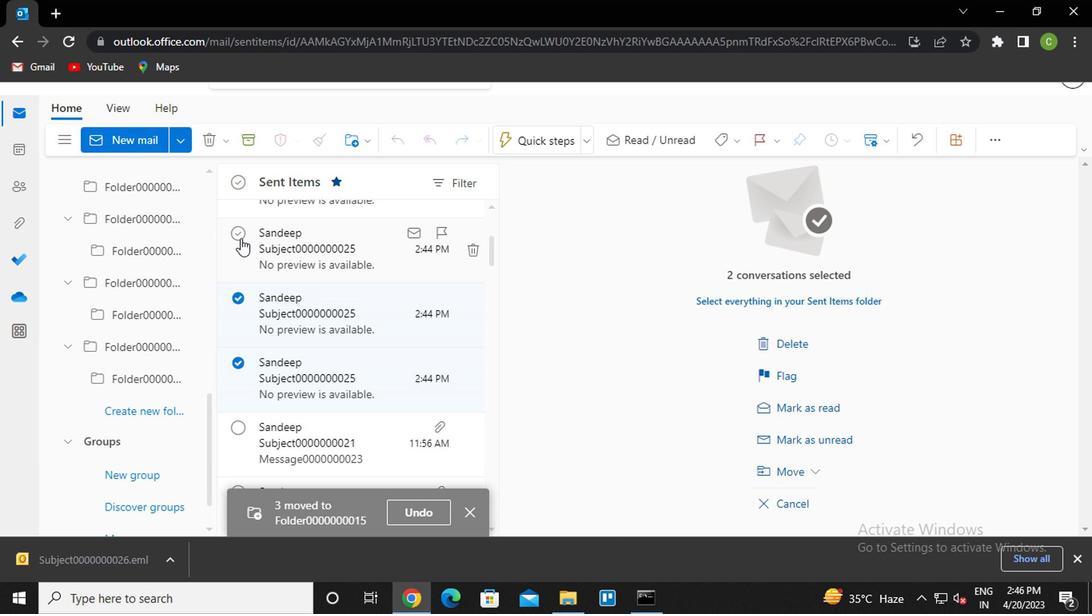 
Action: Mouse moved to (331, 363)
Screenshot: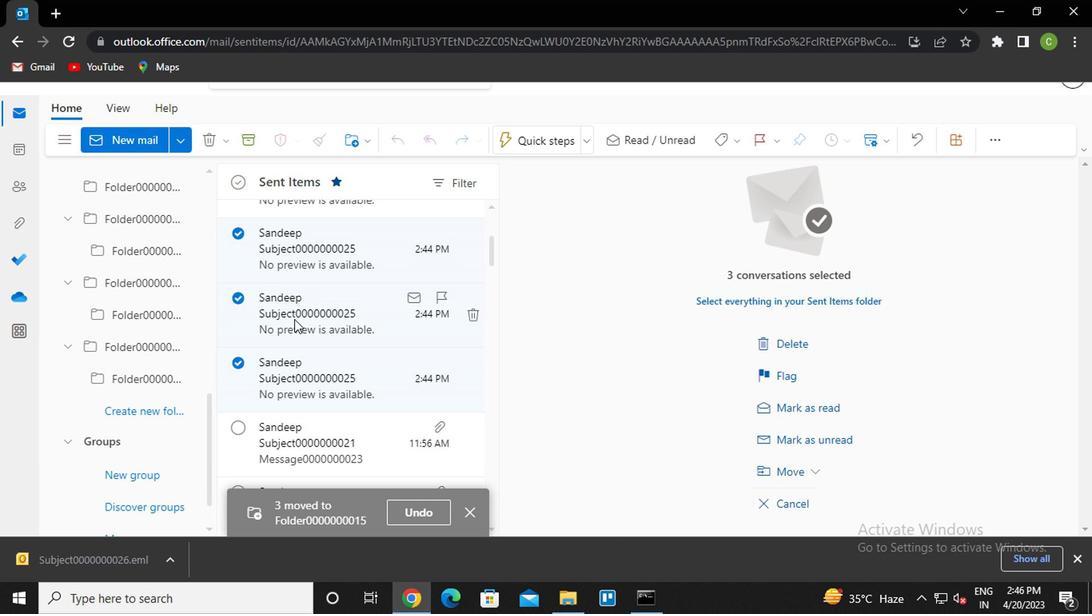 
Action: Mouse pressed right at (331, 363)
Screenshot: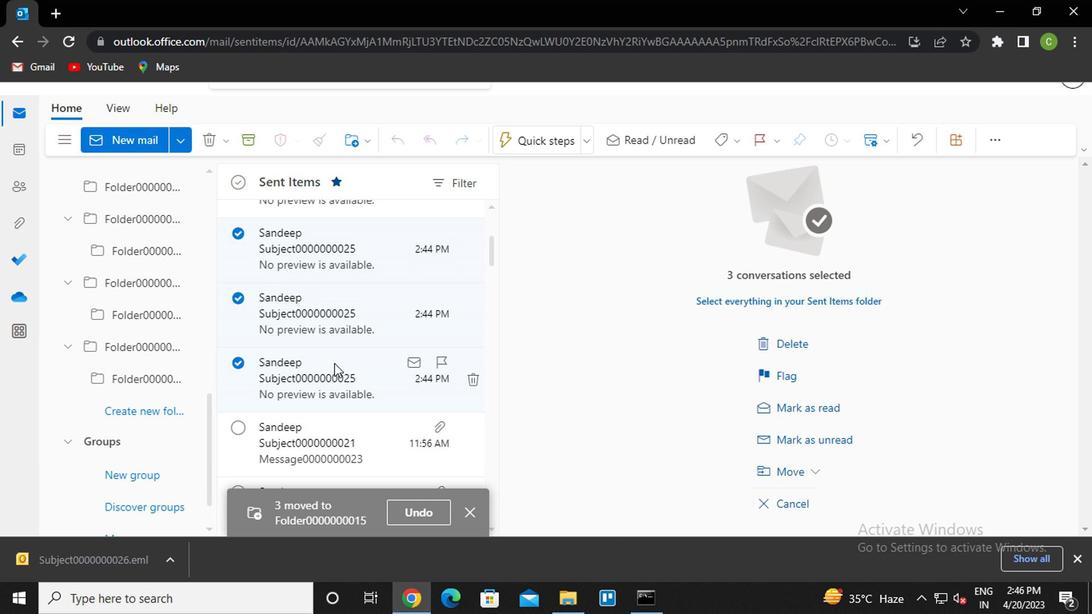 
Action: Mouse moved to (407, 276)
Screenshot: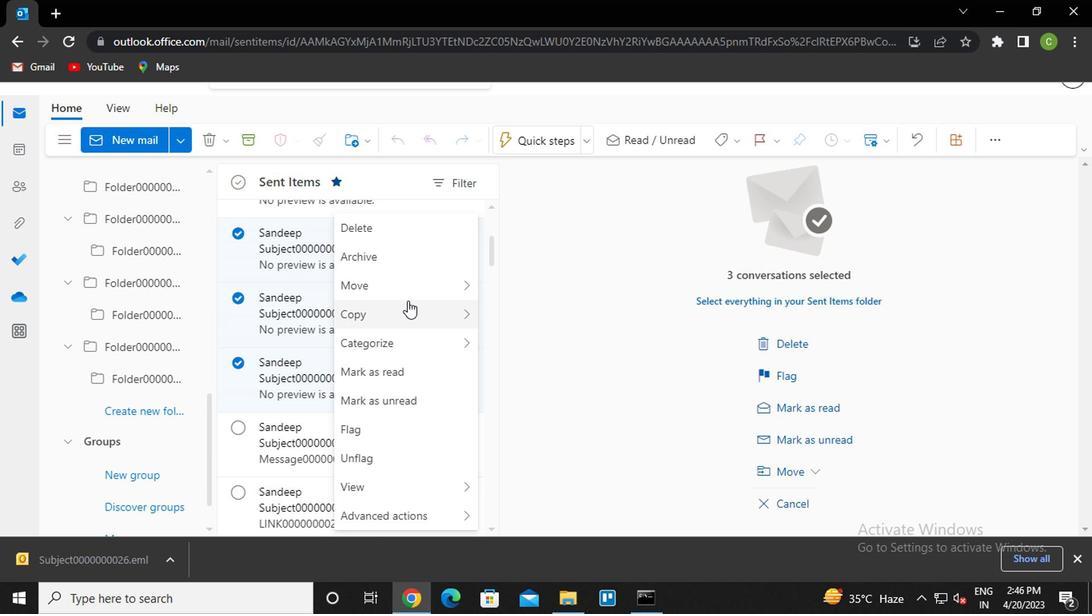
Action: Mouse pressed left at (407, 276)
Screenshot: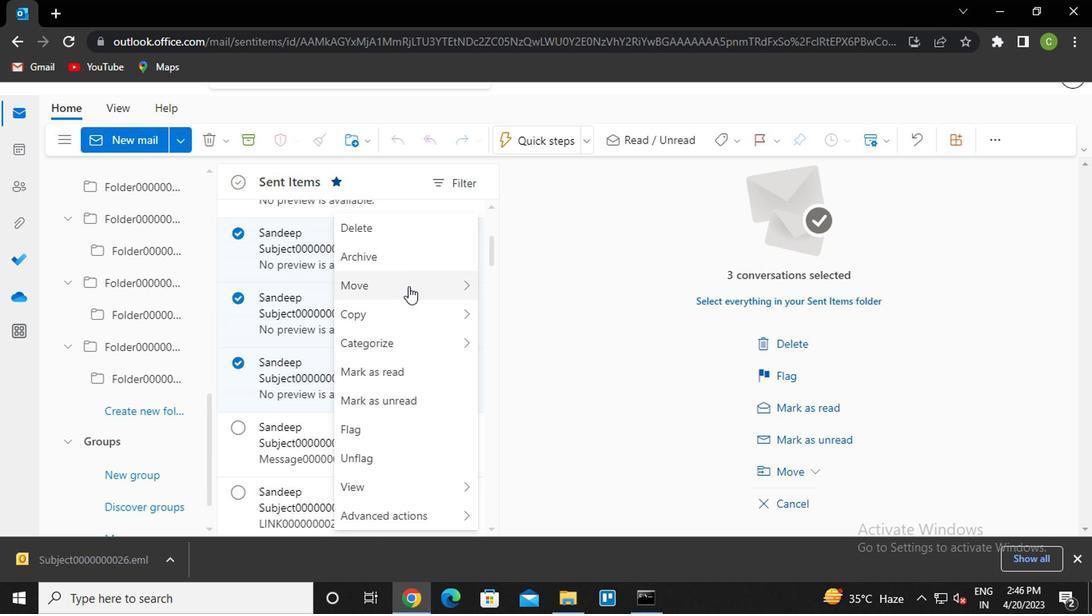 
Action: Mouse moved to (591, 461)
Screenshot: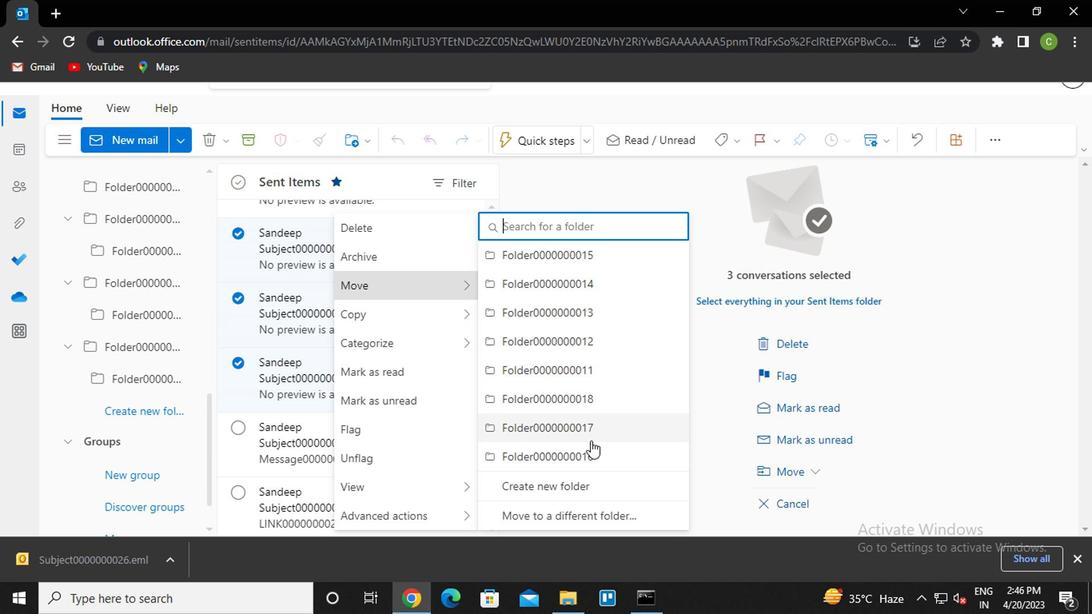 
Action: Mouse pressed left at (591, 461)
Screenshot: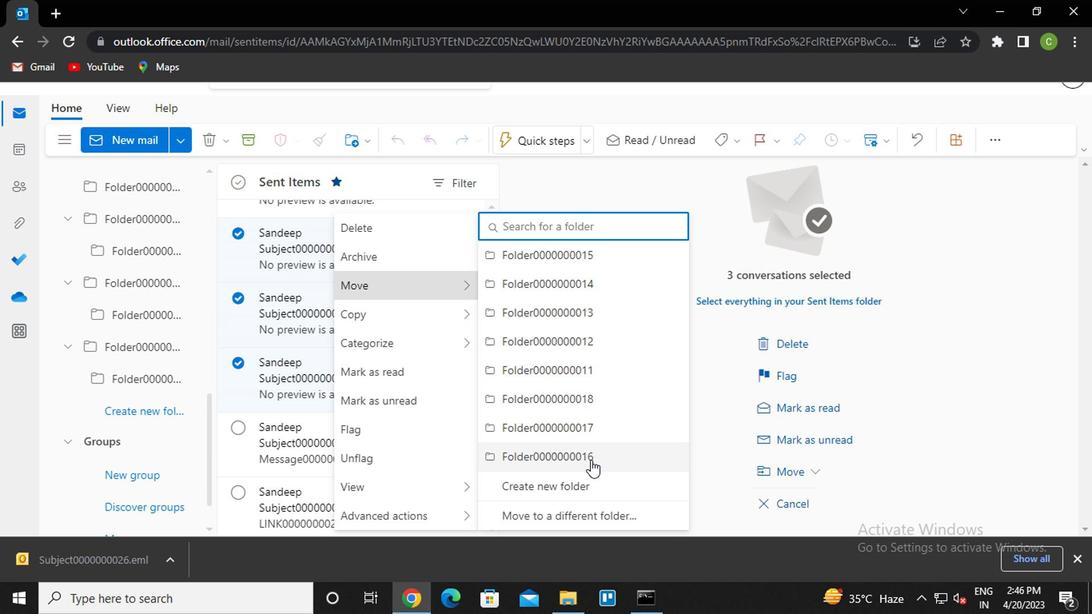 
Action: Mouse moved to (408, 417)
Screenshot: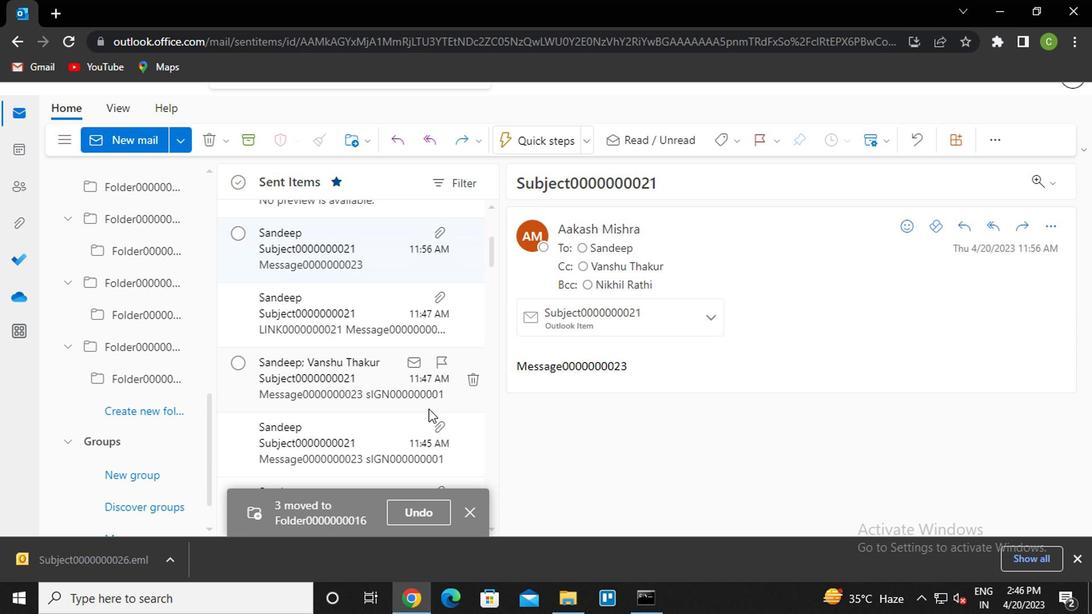 
Action: Mouse scrolled (408, 418) with delta (0, 1)
Screenshot: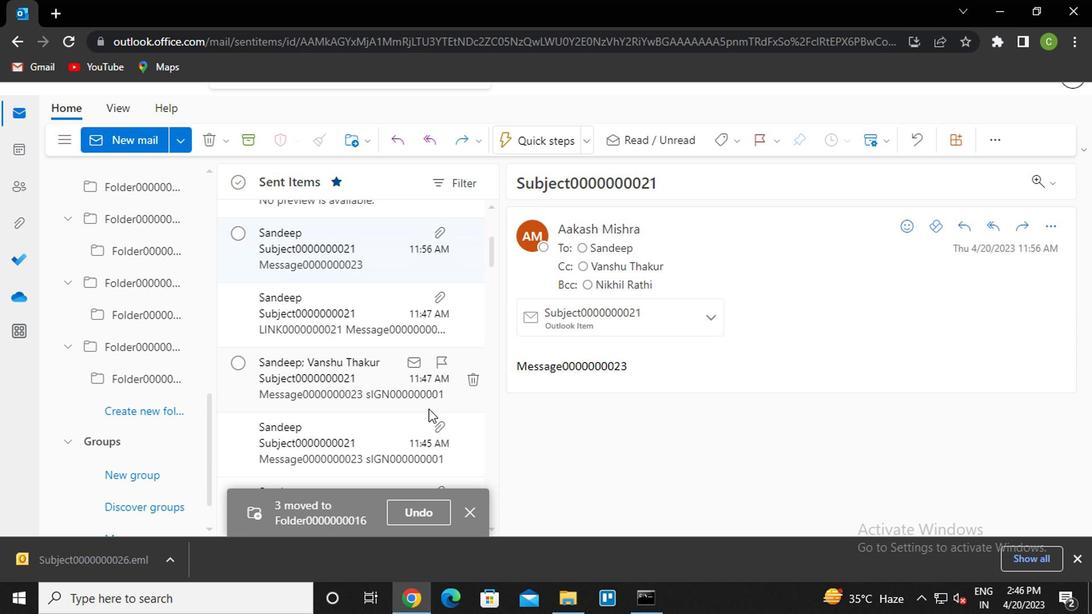 
Action: Mouse moved to (398, 422)
Screenshot: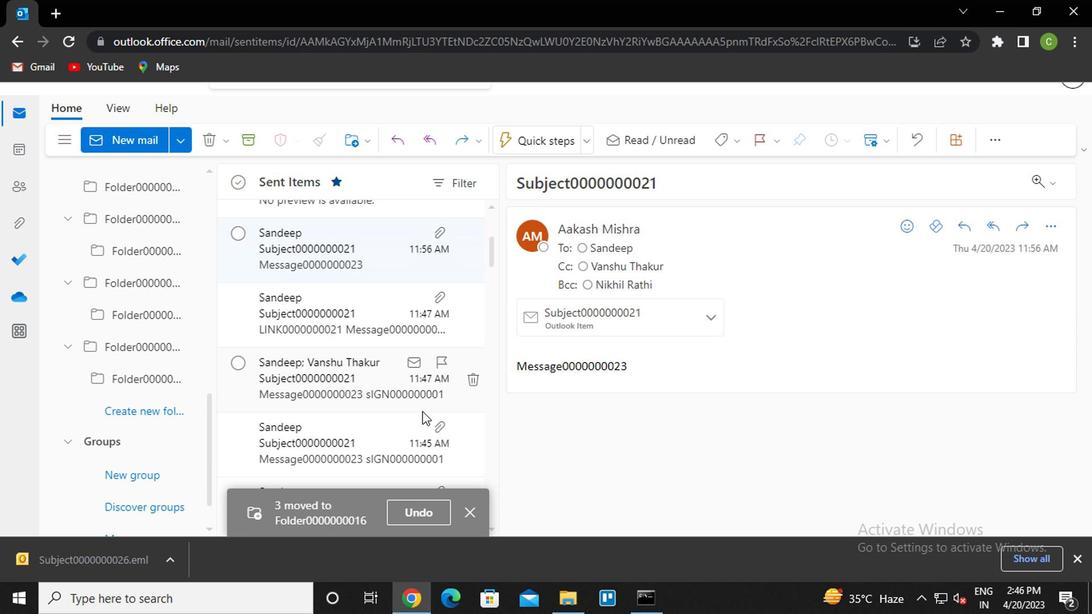 
Action: Mouse scrolled (398, 424) with delta (0, 1)
Screenshot: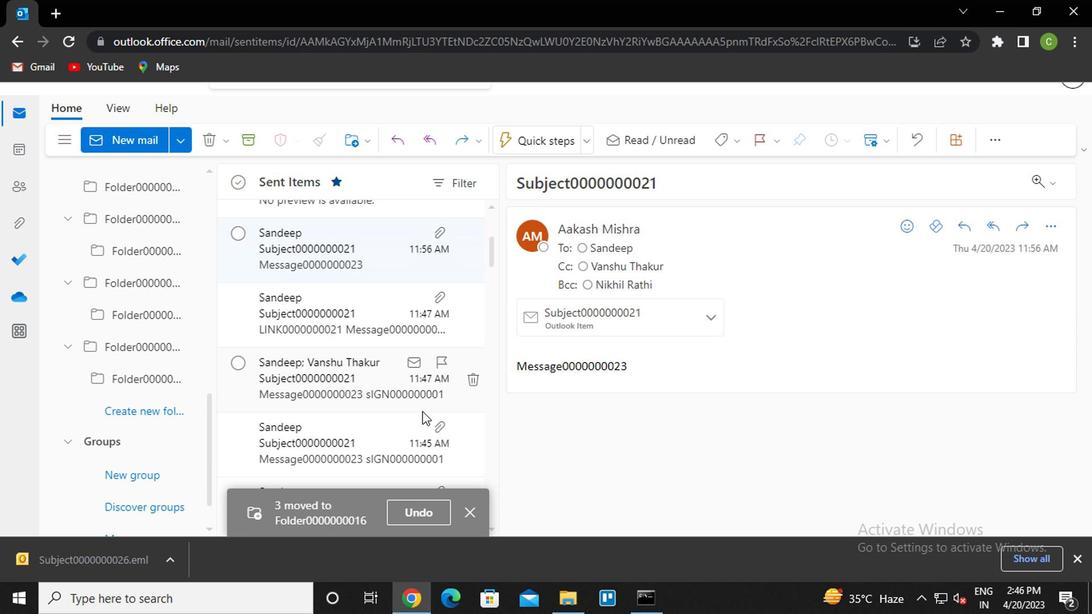
Action: Mouse moved to (390, 432)
Screenshot: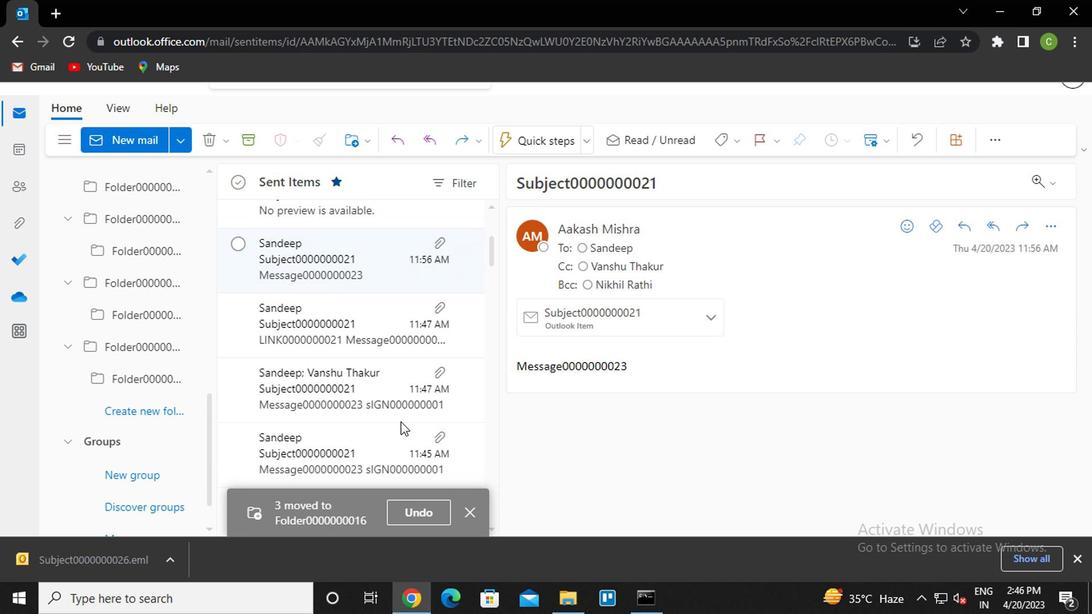 
Action: Mouse scrolled (390, 433) with delta (0, 1)
Screenshot: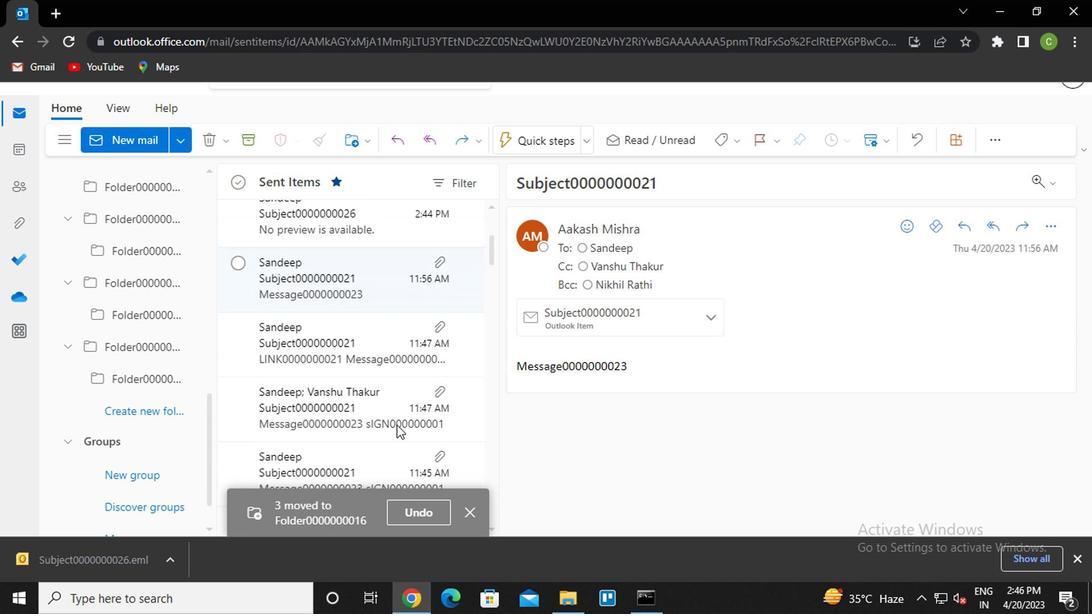 
Action: Mouse moved to (390, 433)
Screenshot: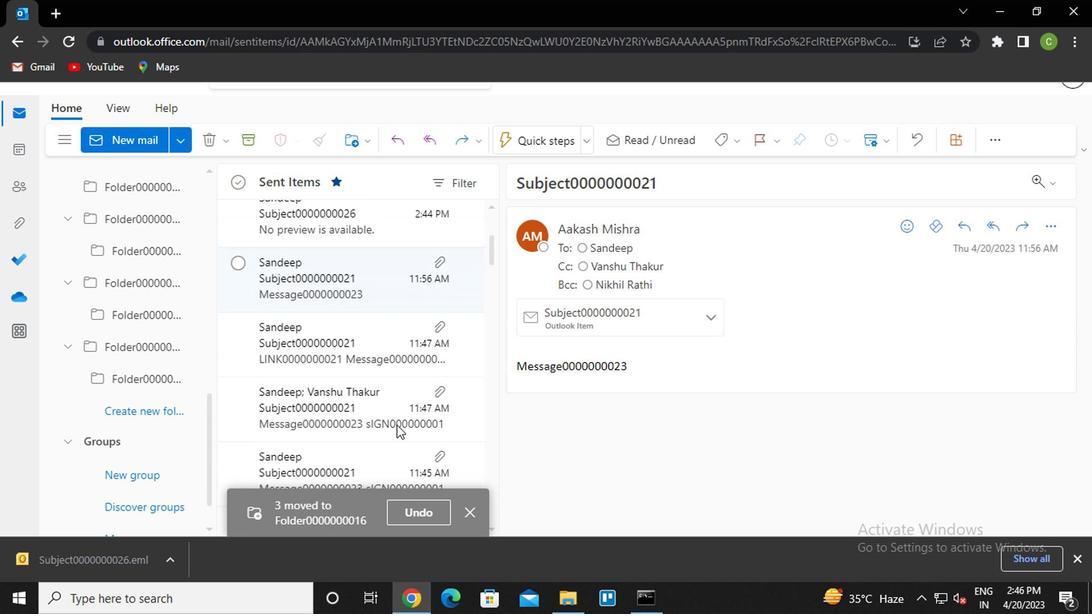 
Action: Mouse scrolled (390, 434) with delta (0, 0)
Screenshot: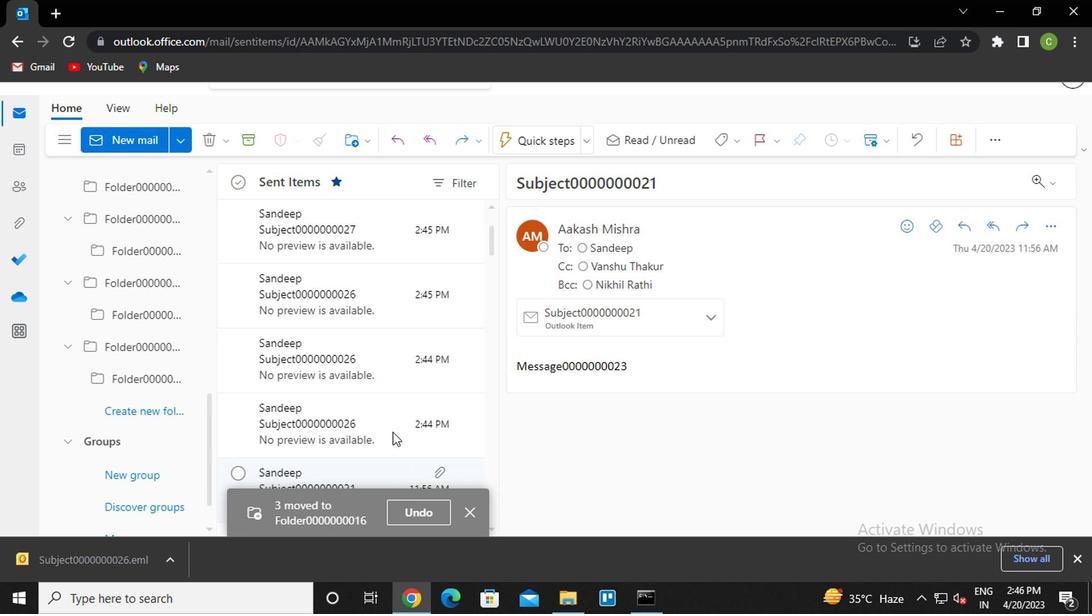 
Action: Mouse scrolled (390, 434) with delta (0, 0)
Screenshot: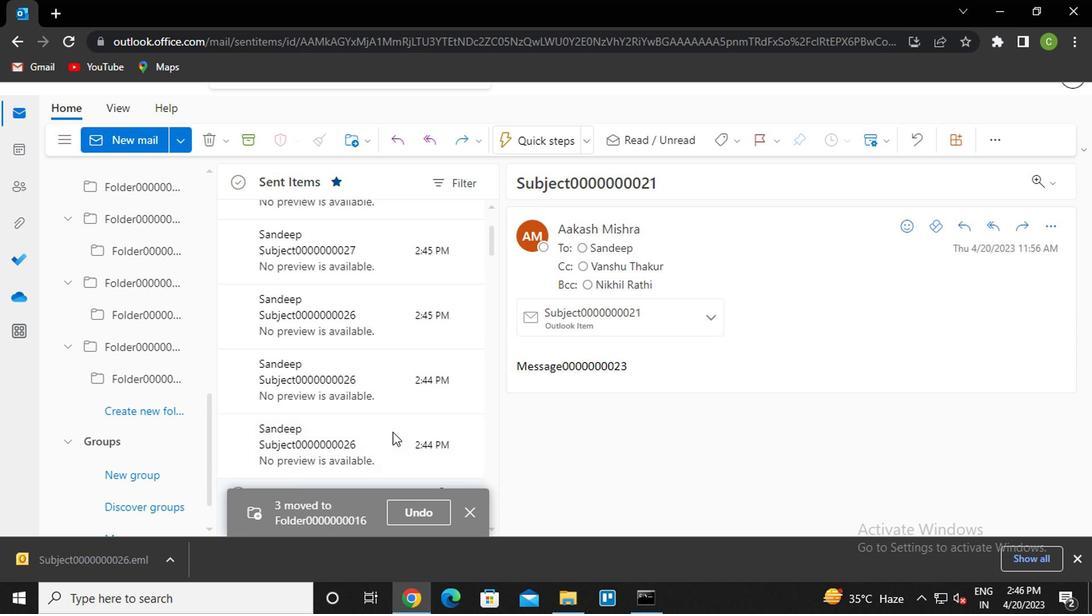 
Action: Mouse scrolled (390, 432) with delta (0, -1)
Screenshot: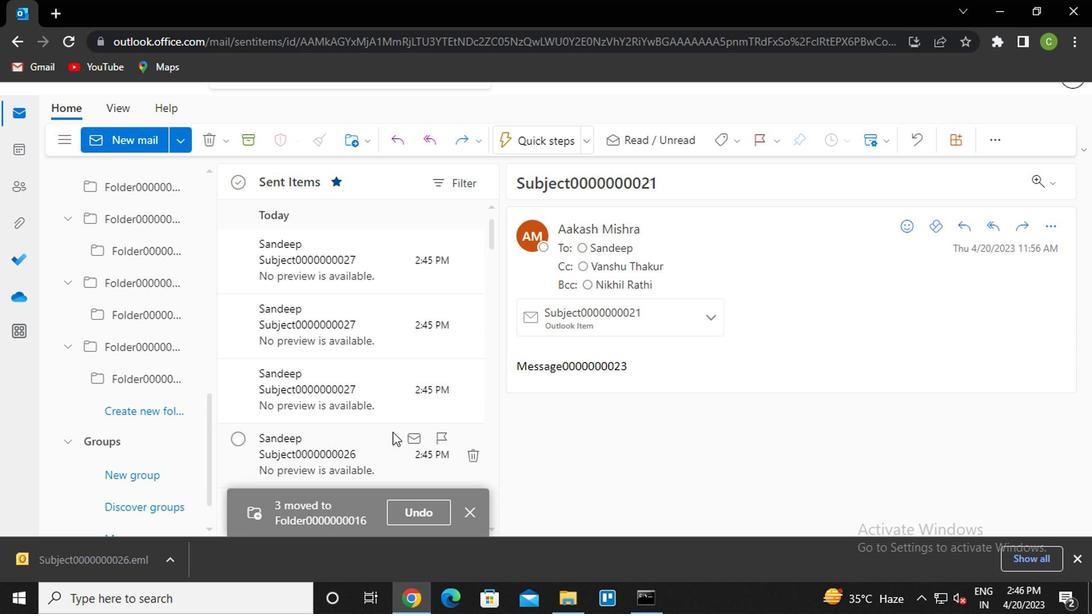 
Action: Mouse moved to (238, 428)
Screenshot: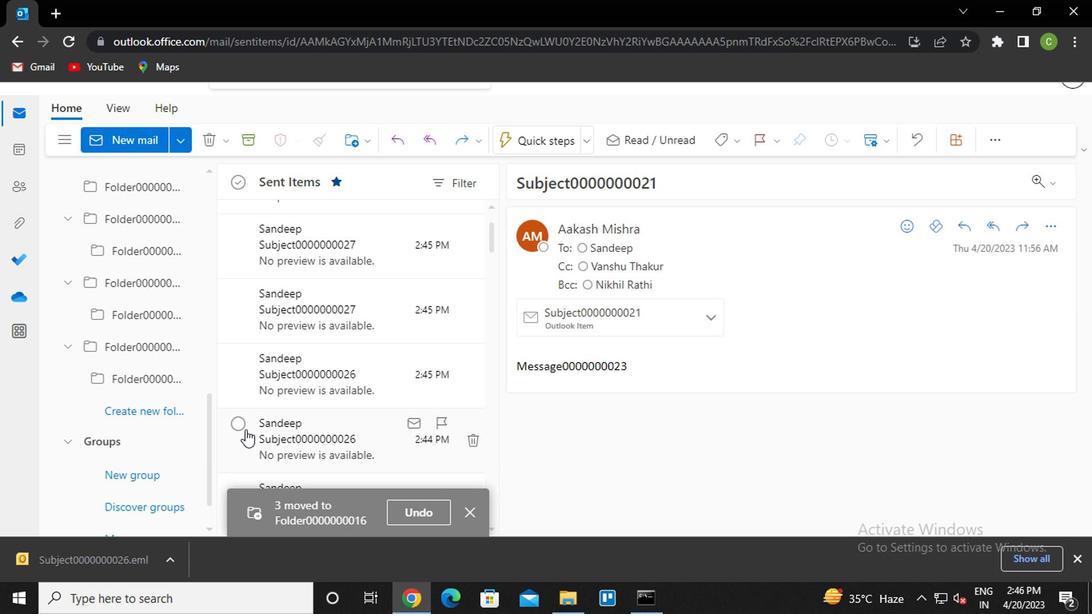 
Action: Mouse pressed left at (238, 428)
Screenshot: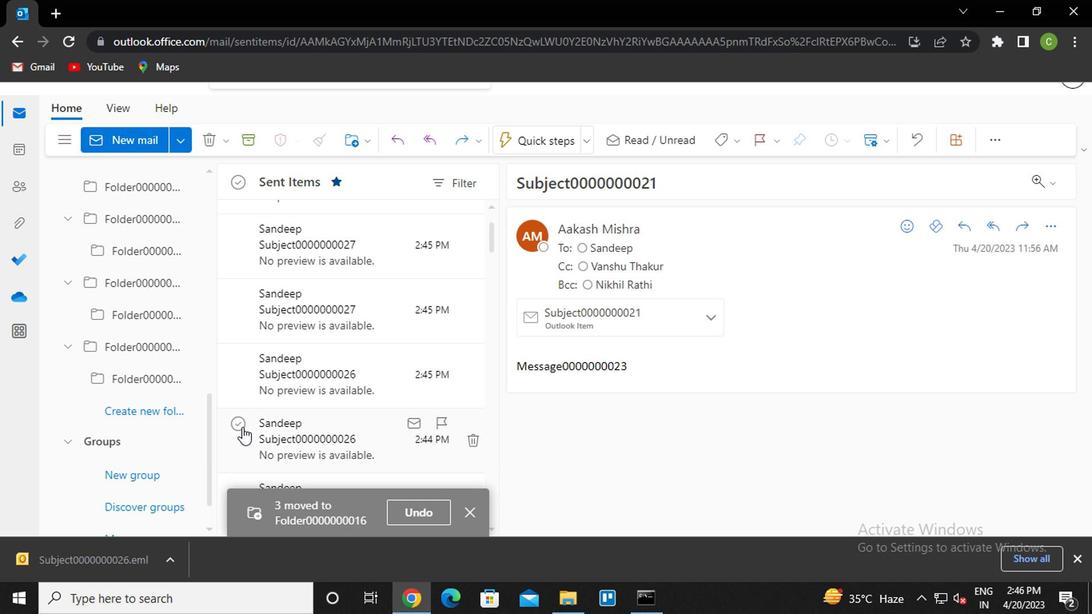 
Action: Mouse moved to (233, 367)
Screenshot: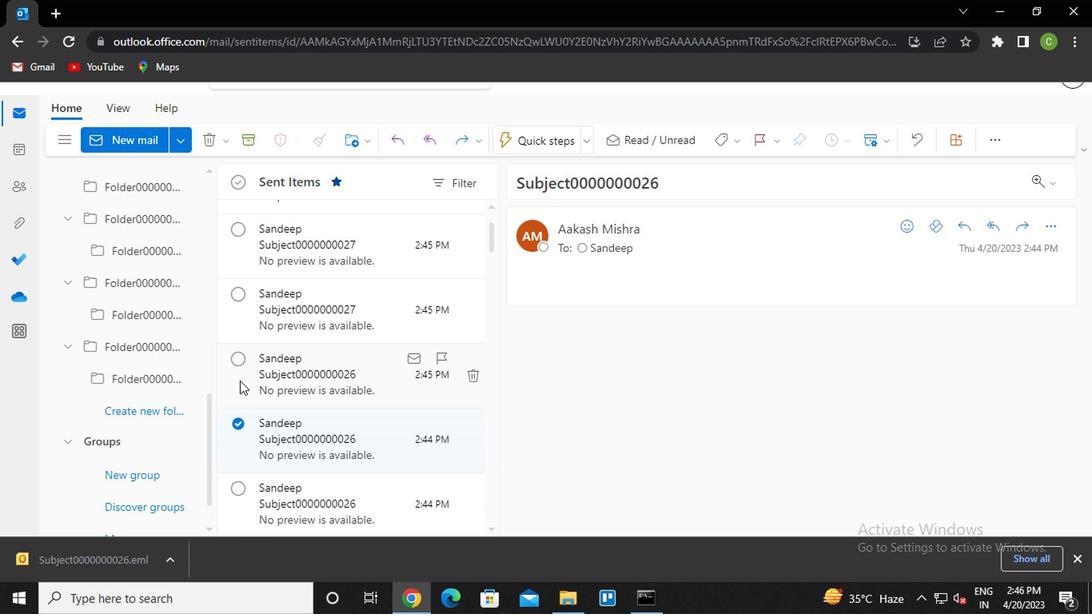 
Action: Mouse pressed left at (233, 367)
Screenshot: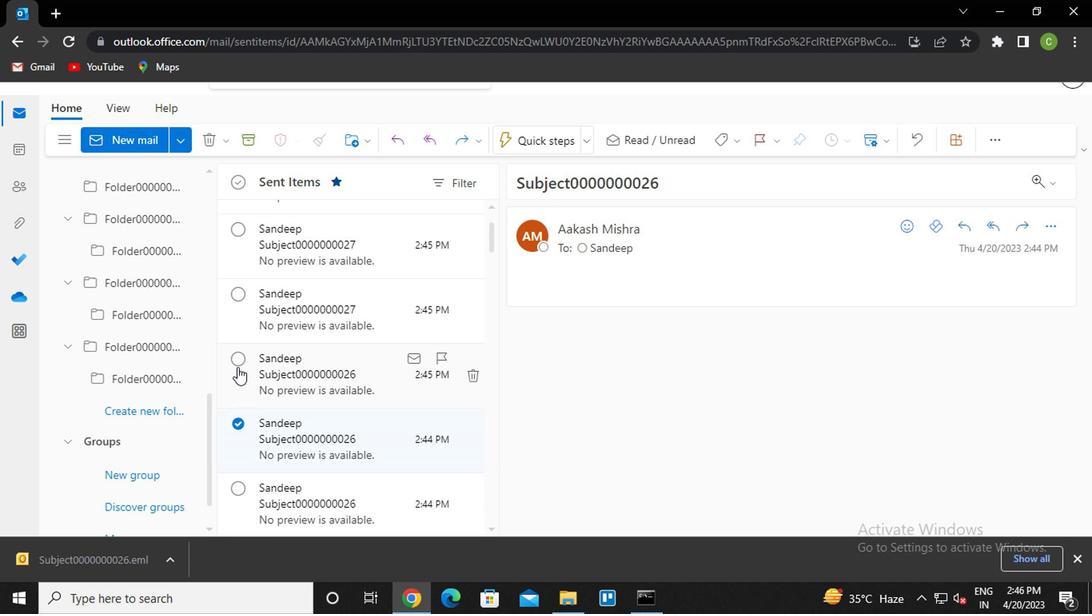 
Action: Mouse moved to (235, 490)
Screenshot: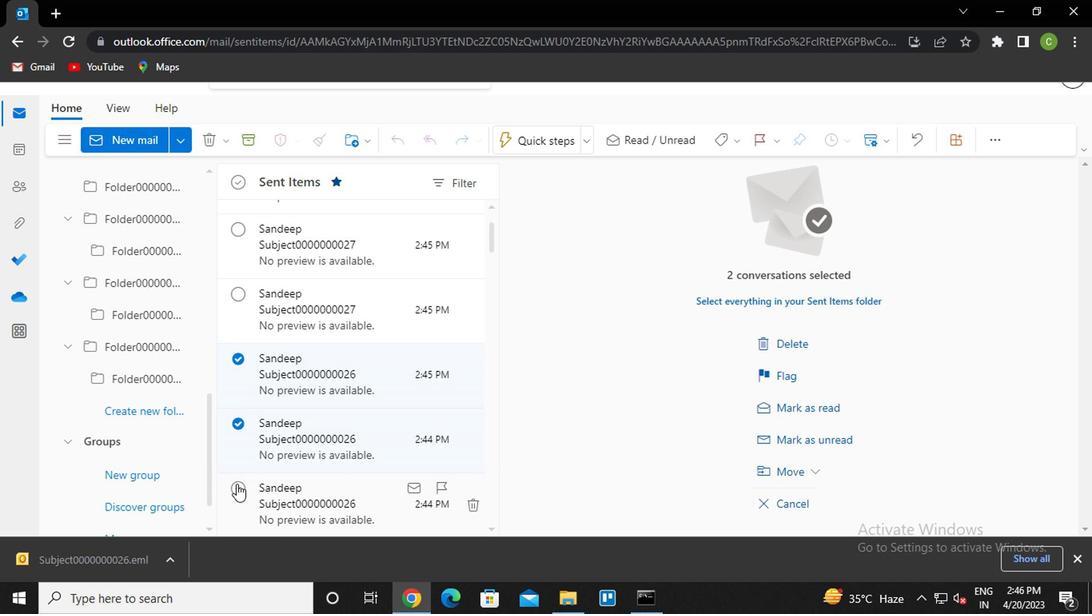
Action: Mouse pressed left at (235, 490)
Screenshot: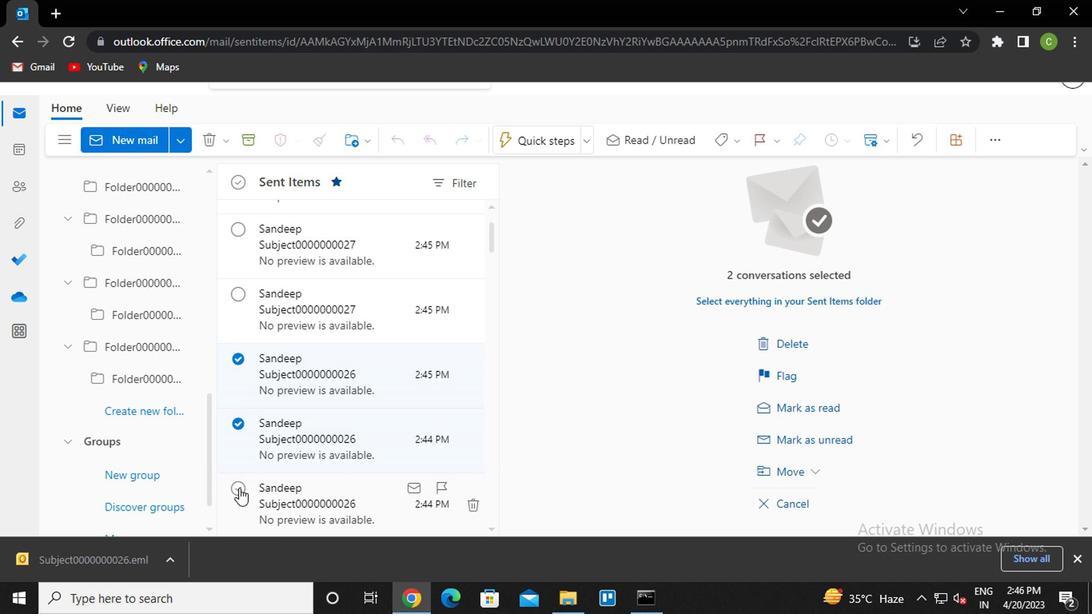 
Action: Mouse moved to (313, 420)
Screenshot: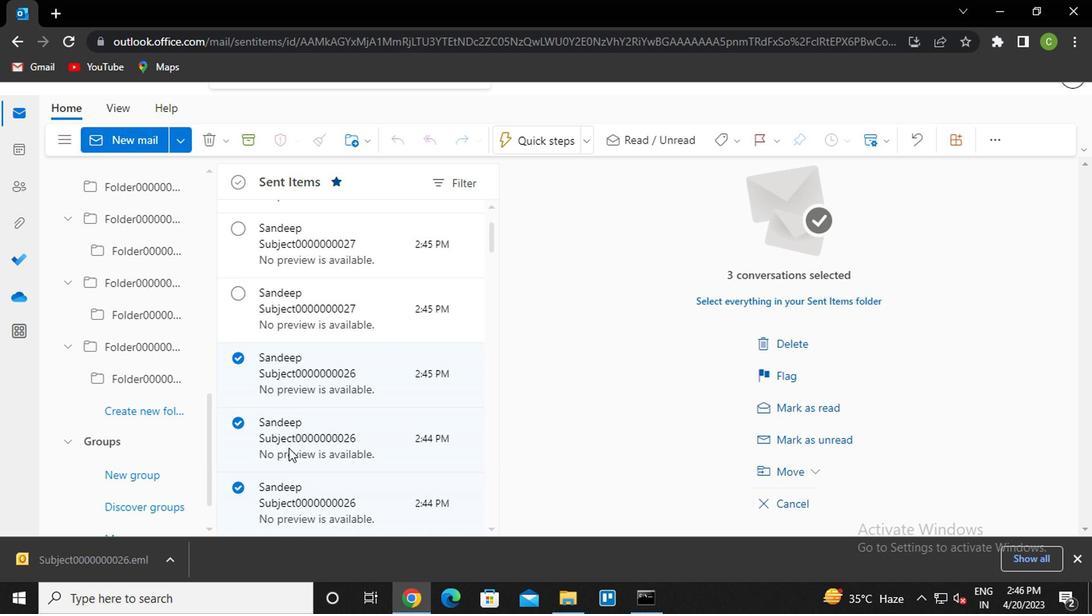 
Action: Mouse pressed right at (313, 420)
Screenshot: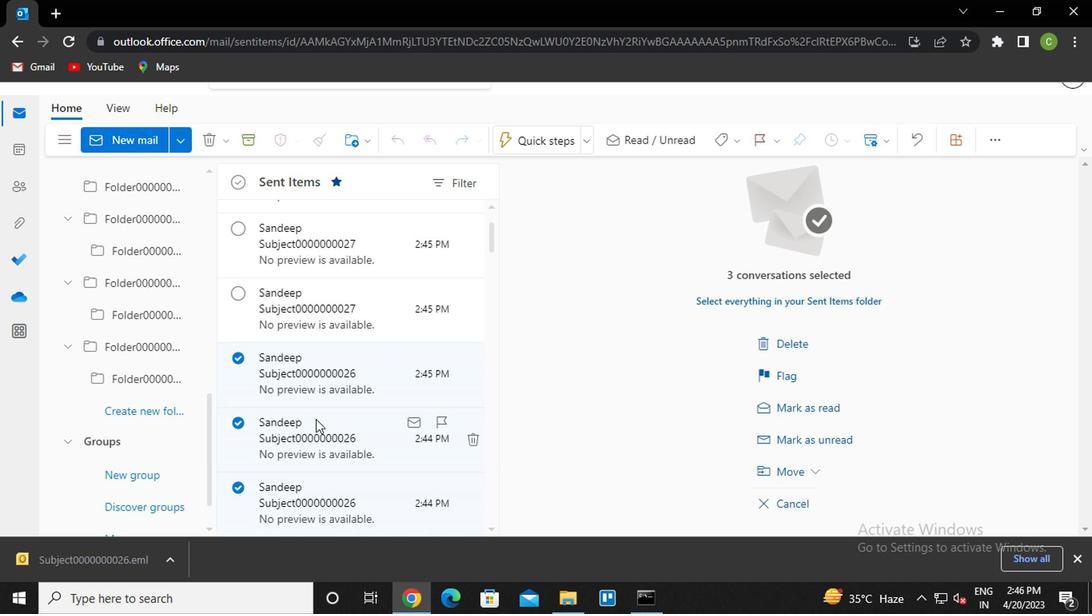 
Action: Mouse moved to (370, 179)
Screenshot: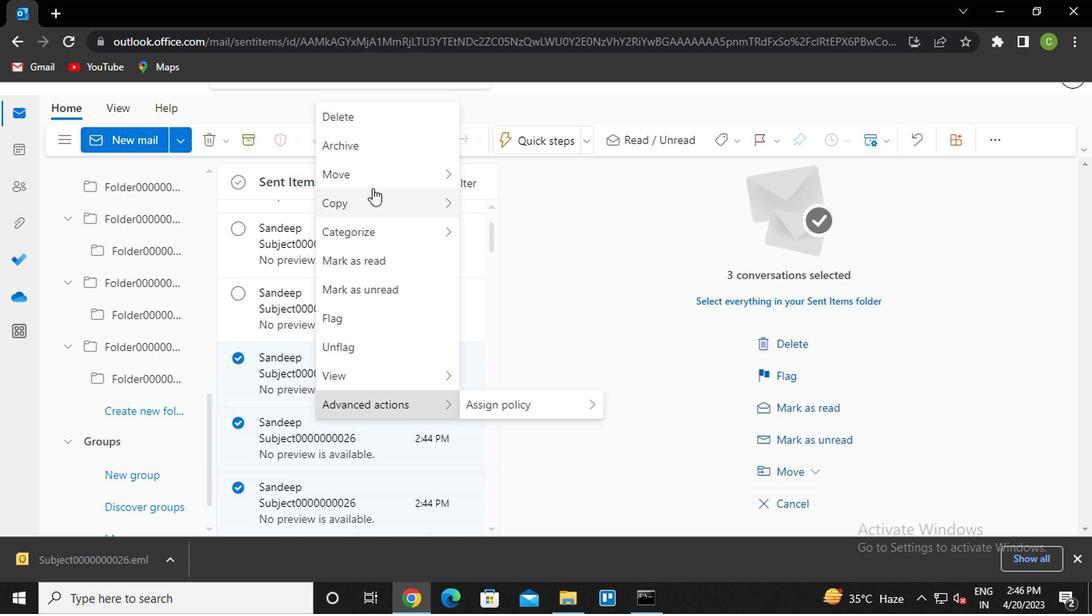 
Action: Mouse pressed left at (370, 179)
Screenshot: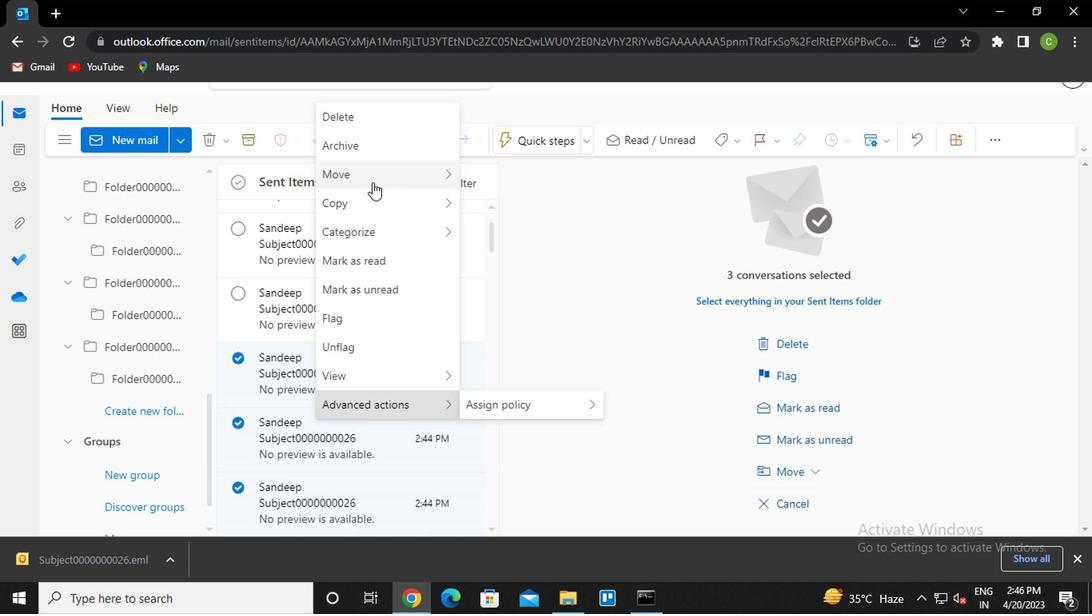 
Action: Mouse moved to (580, 403)
Screenshot: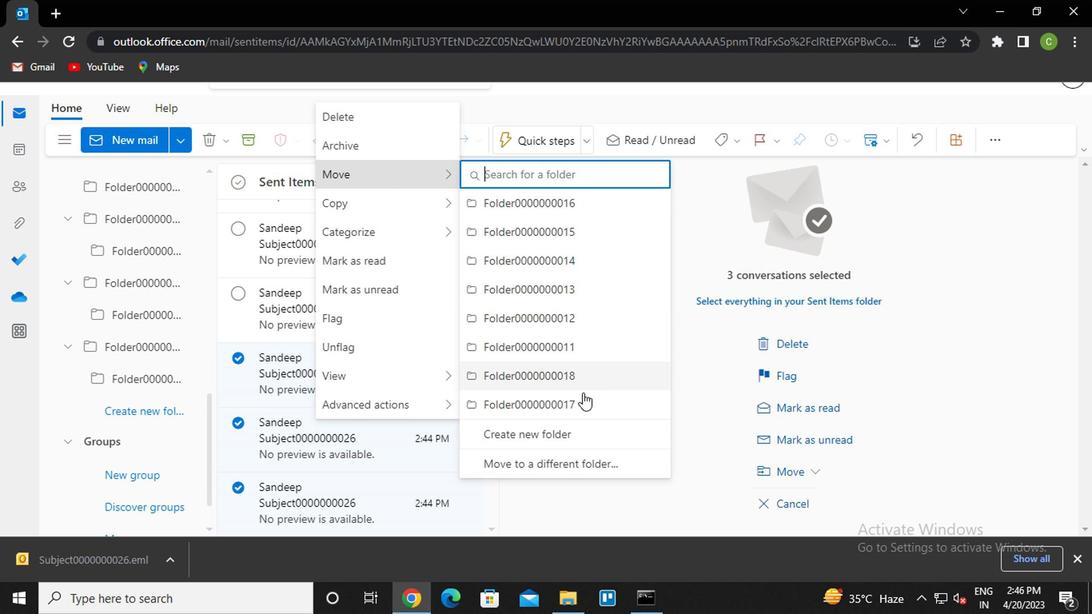 
Action: Mouse pressed left at (580, 403)
Screenshot: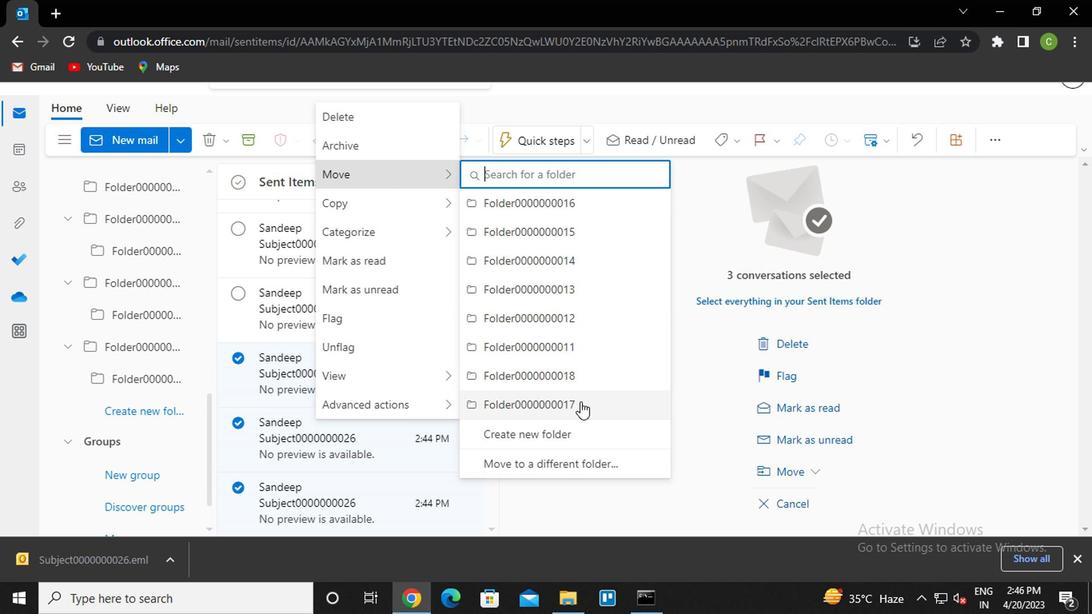 
Action: Mouse moved to (318, 424)
Screenshot: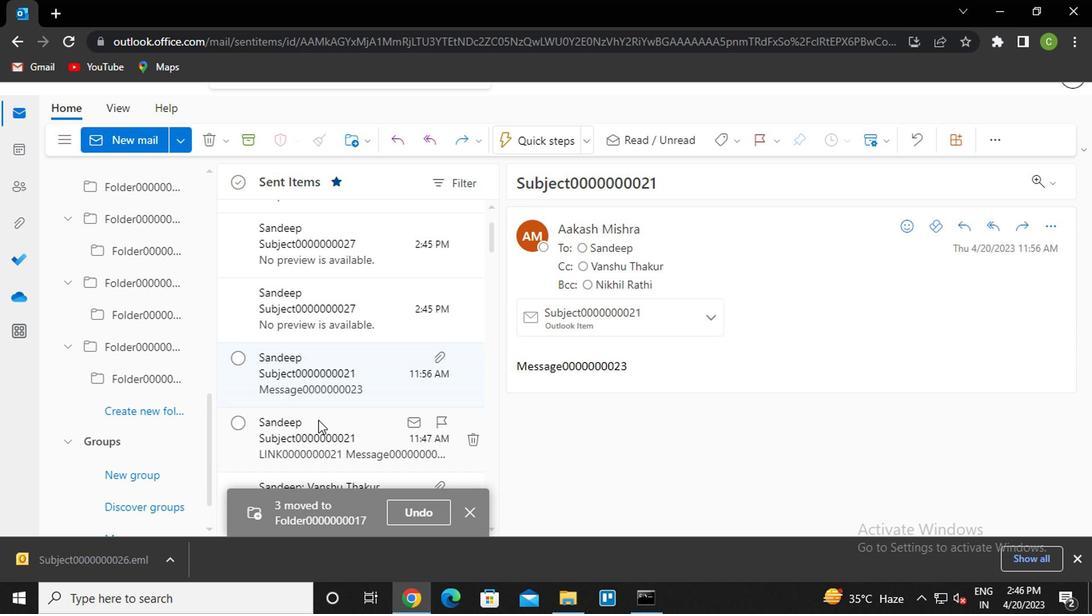 
Action: Mouse scrolled (318, 424) with delta (0, 0)
Screenshot: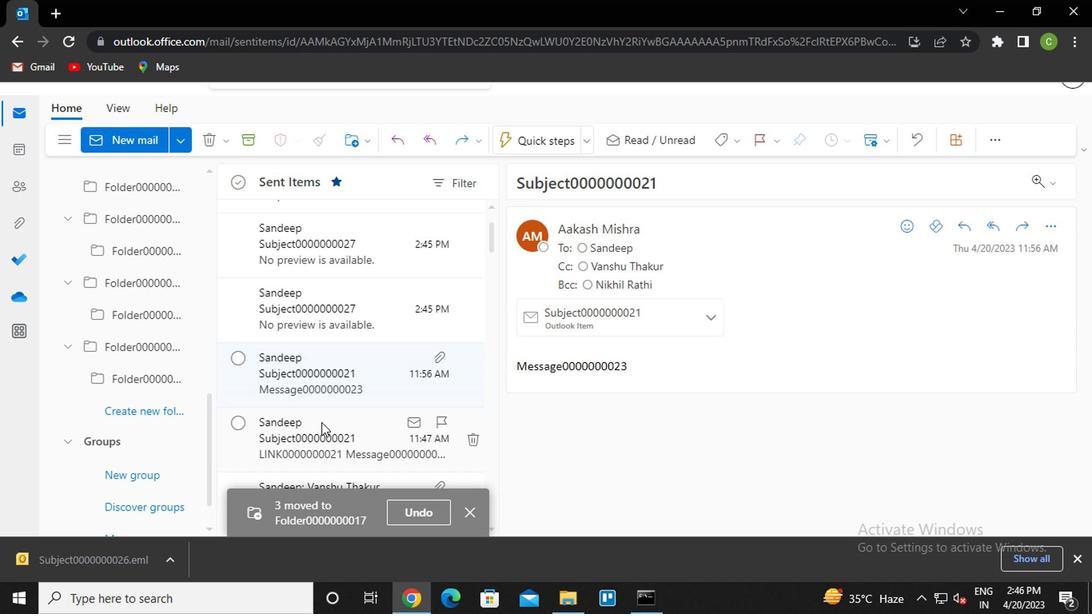 
Action: Mouse moved to (232, 379)
Screenshot: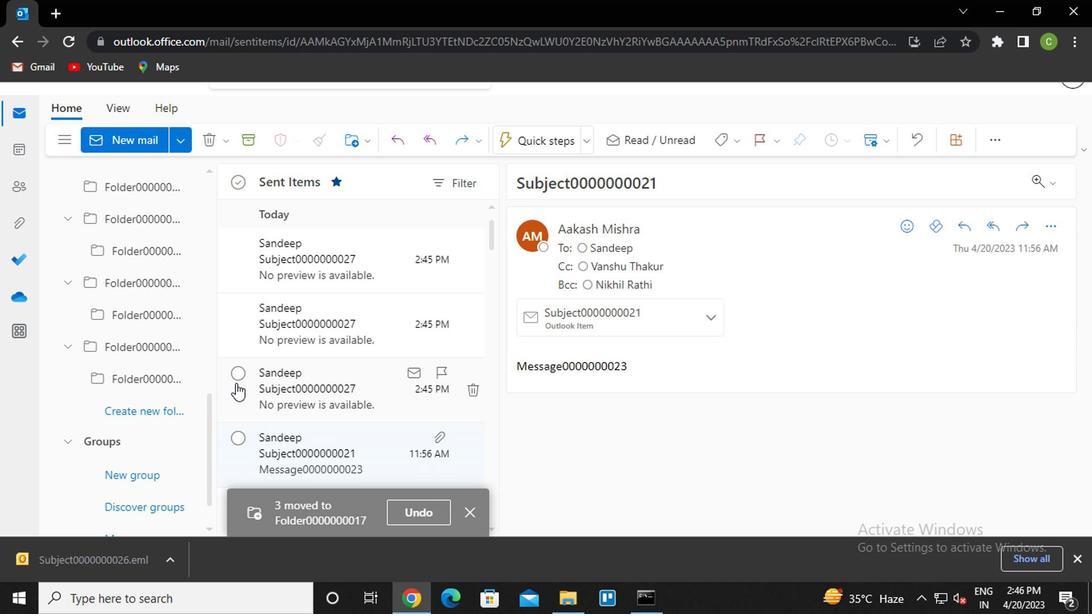 
Action: Mouse pressed left at (232, 379)
Screenshot: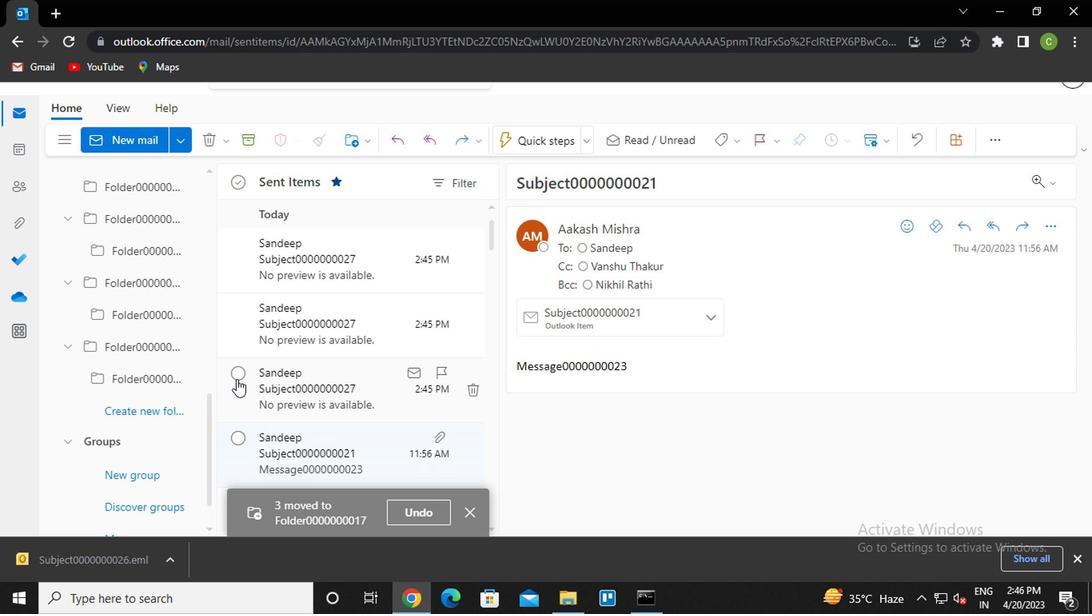 
Action: Mouse moved to (237, 315)
Screenshot: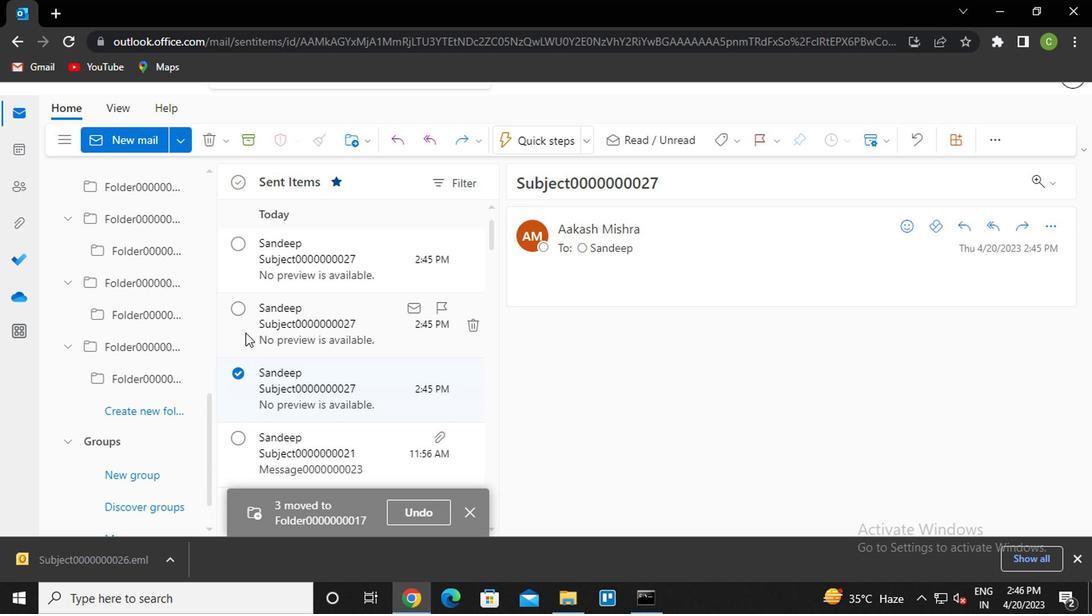 
Action: Mouse pressed left at (237, 315)
Screenshot: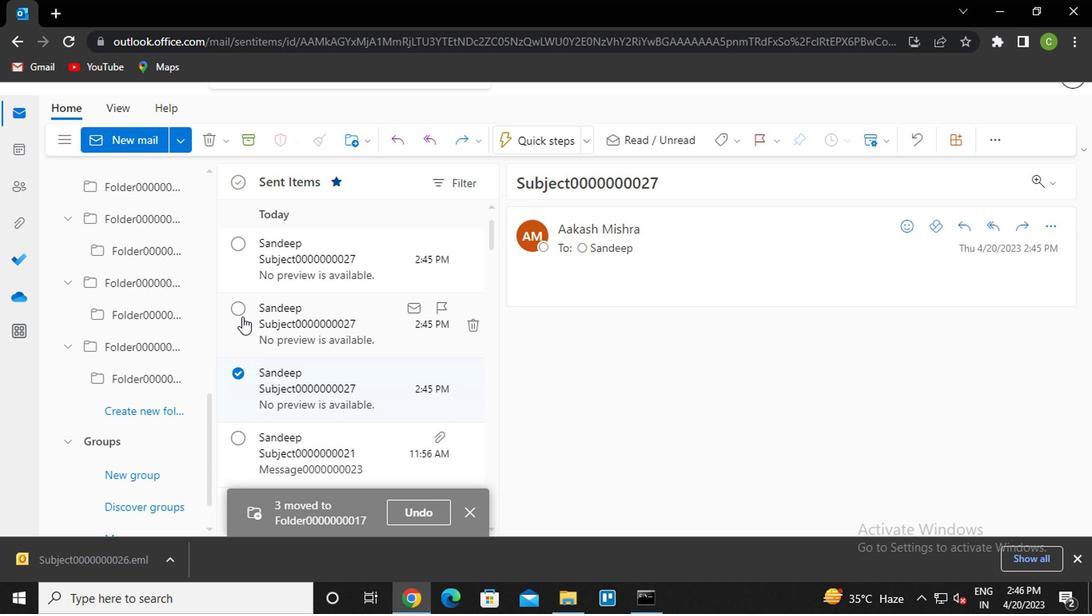 
Action: Mouse moved to (232, 243)
Screenshot: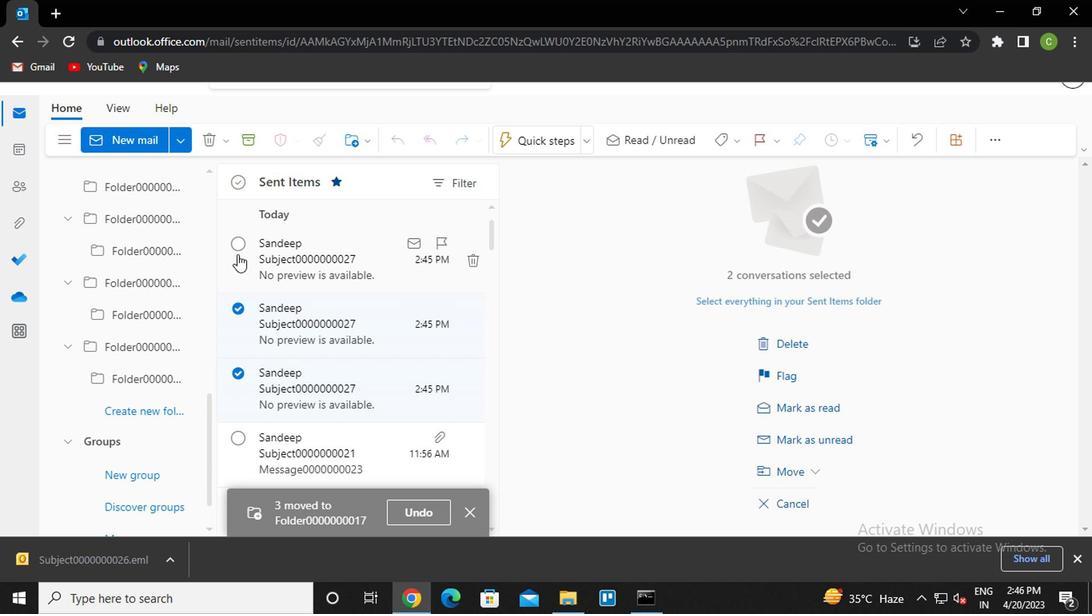 
Action: Mouse pressed left at (232, 243)
Screenshot: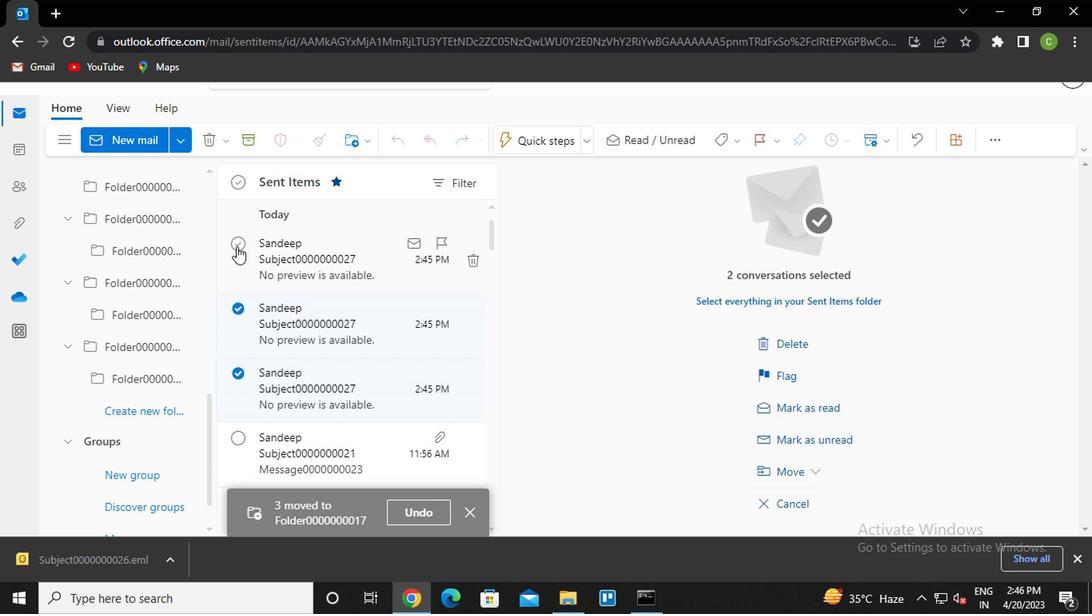 
Action: Mouse moved to (322, 325)
Screenshot: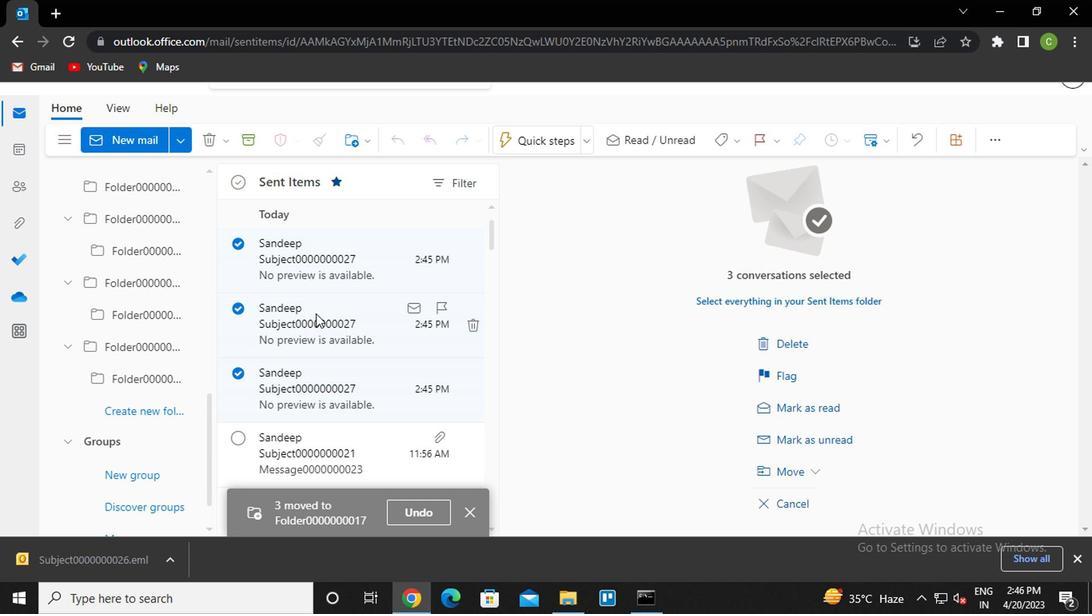 
Action: Mouse pressed right at (322, 325)
Screenshot: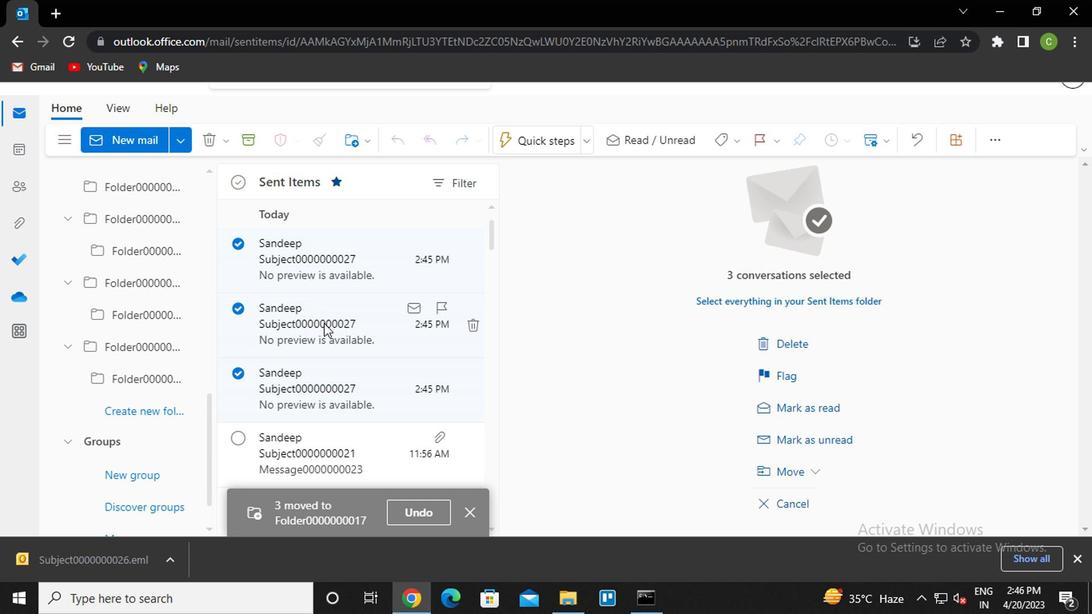 
Action: Mouse moved to (388, 290)
Screenshot: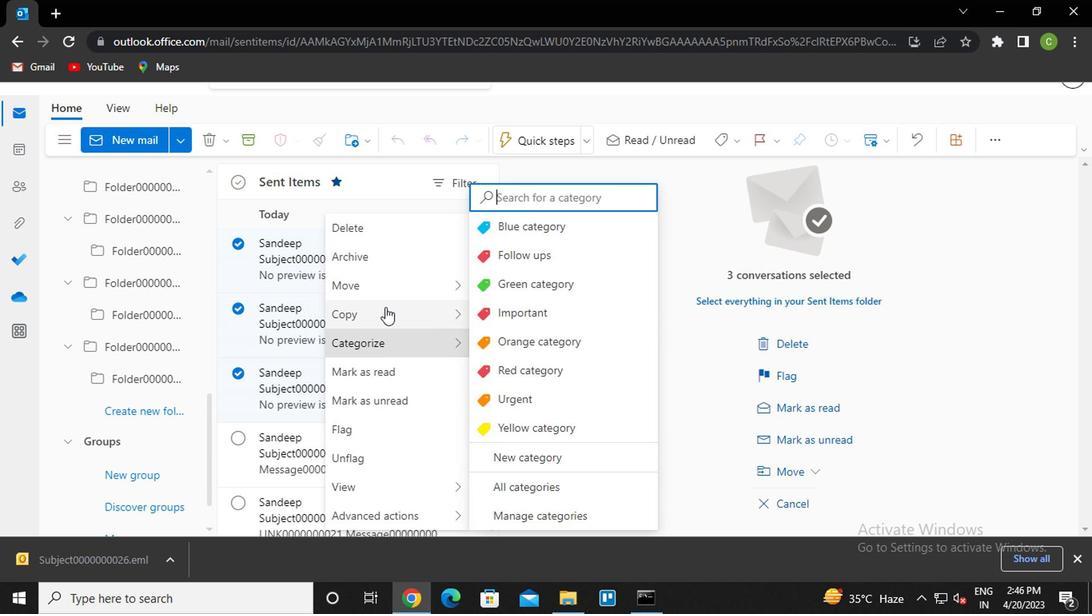 
Action: Mouse pressed left at (388, 290)
Screenshot: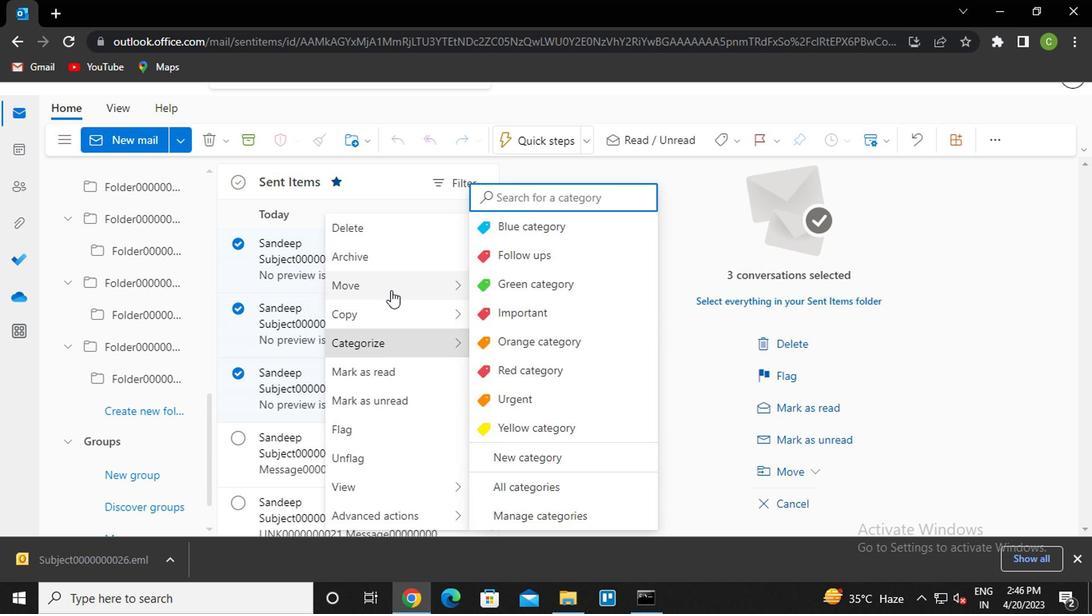 
Action: Mouse moved to (566, 453)
Screenshot: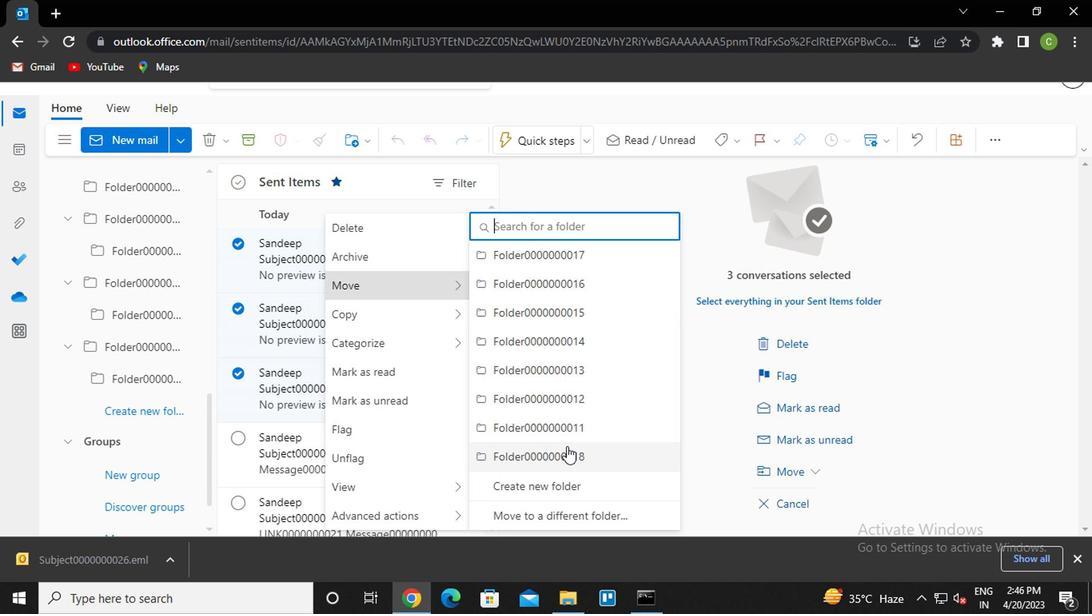 
Action: Mouse pressed left at (566, 453)
Screenshot: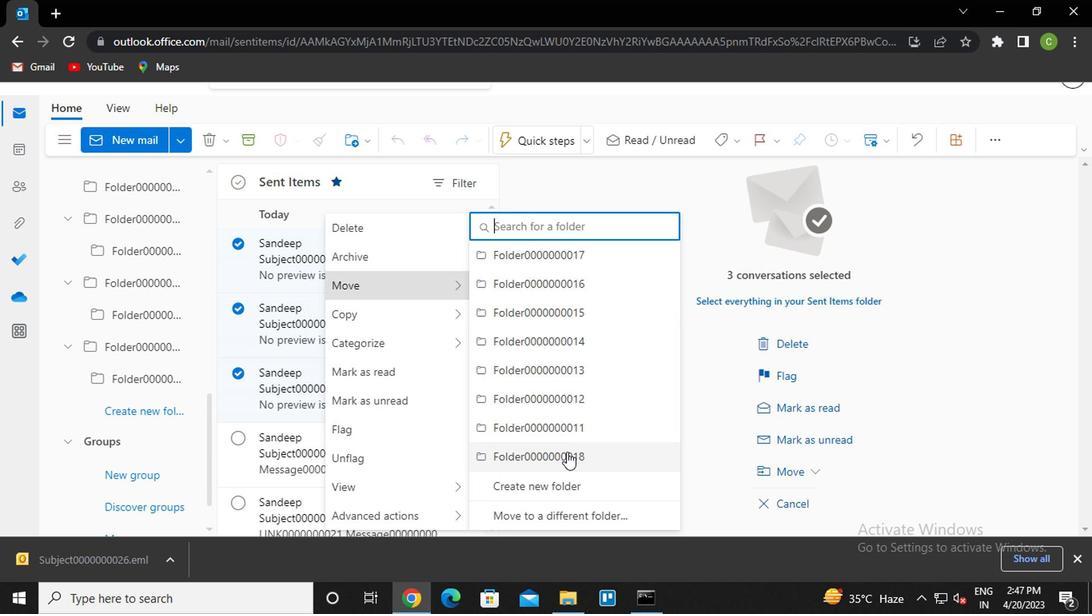 
Action: Mouse moved to (524, 438)
Screenshot: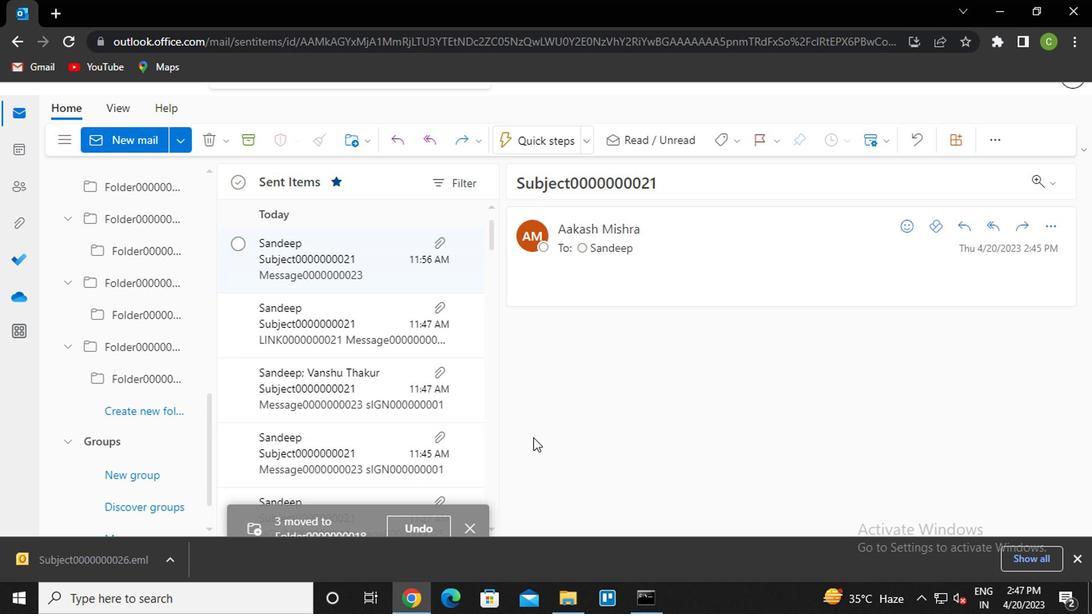
Action: Key pressed <Key.f8>
Screenshot: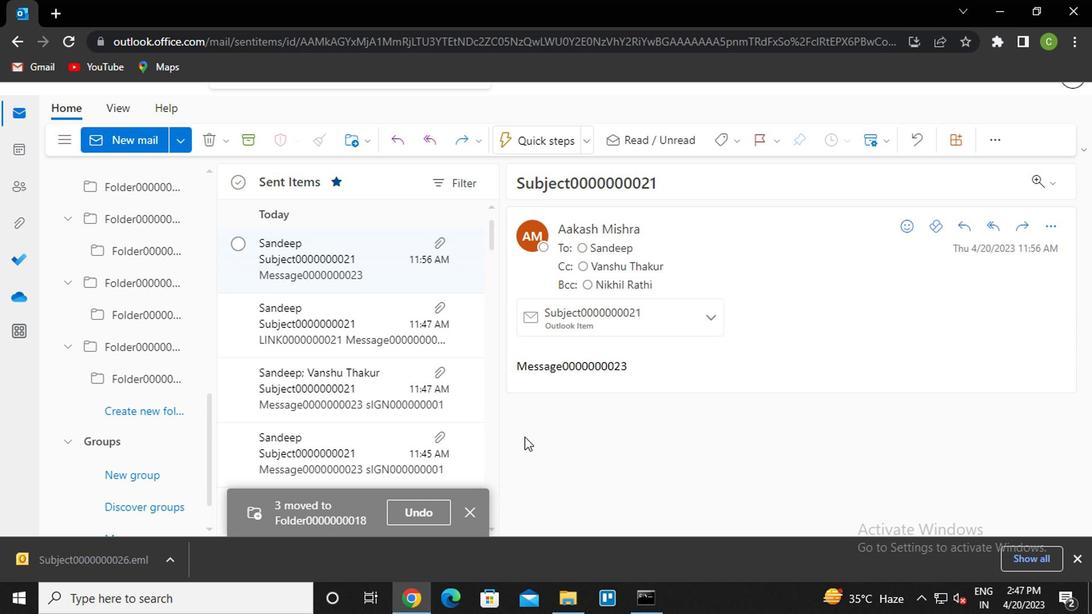 
